 Task: Find connections with filter location Léo with filter topic #family with filter profile language Spanish with filter current company VDart with filter school Guru Nanak Dev Engineering College, BIDAR with filter industry Gambling Facilities and Casinos with filter service category Coaching & Mentoring with filter keywords title Team Leader
Action: Mouse moved to (476, 182)
Screenshot: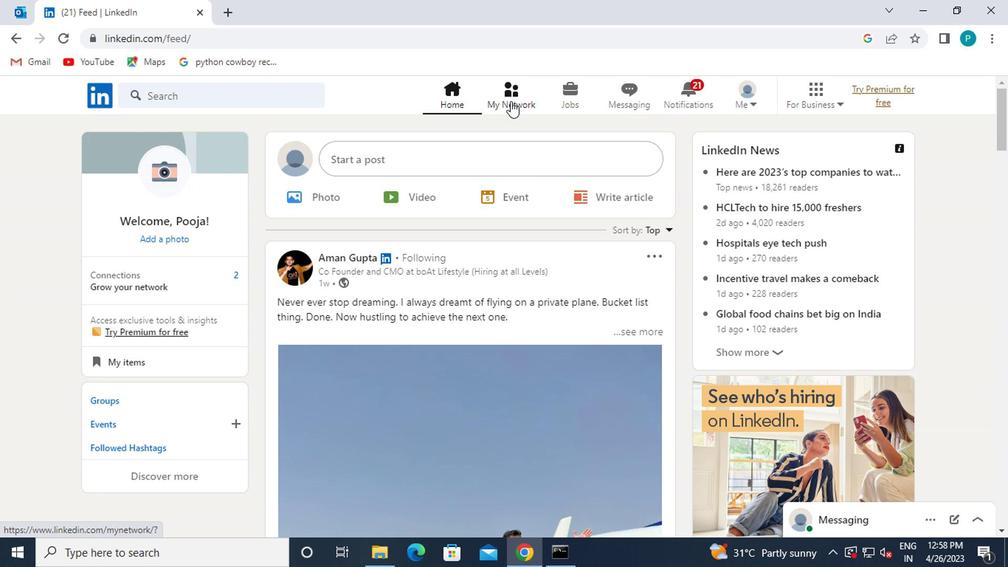 
Action: Mouse pressed left at (476, 182)
Screenshot: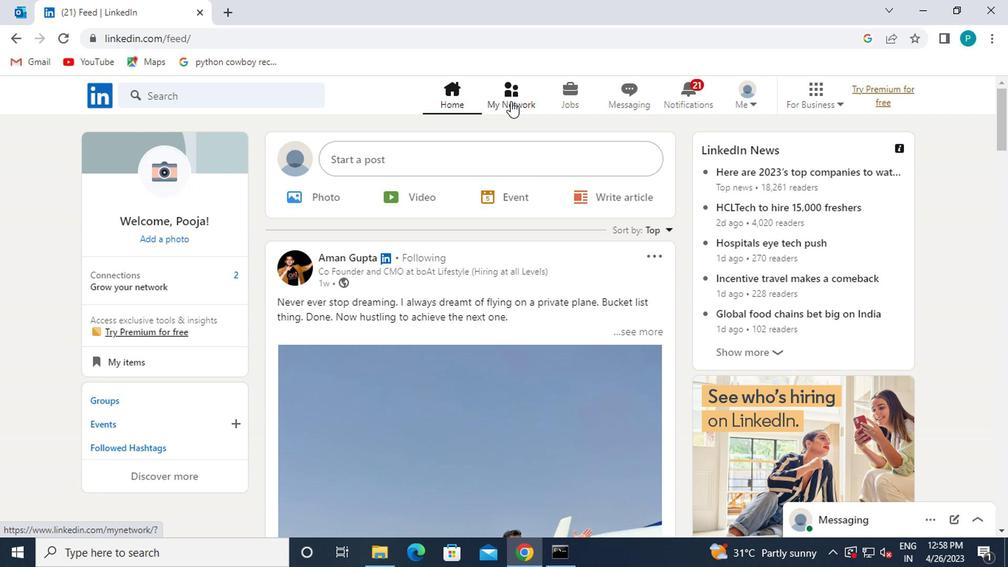 
Action: Mouse moved to (282, 239)
Screenshot: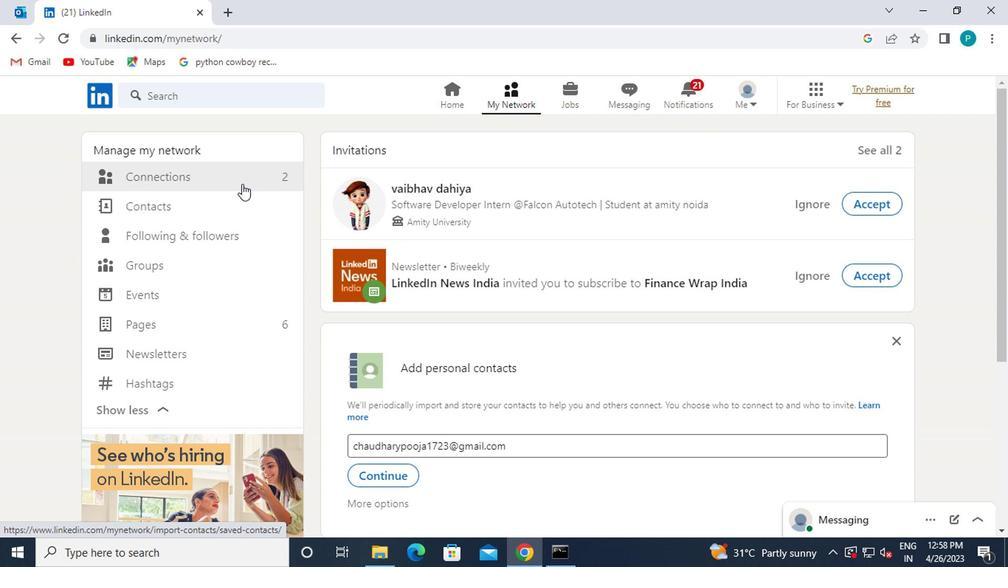 
Action: Mouse pressed left at (282, 239)
Screenshot: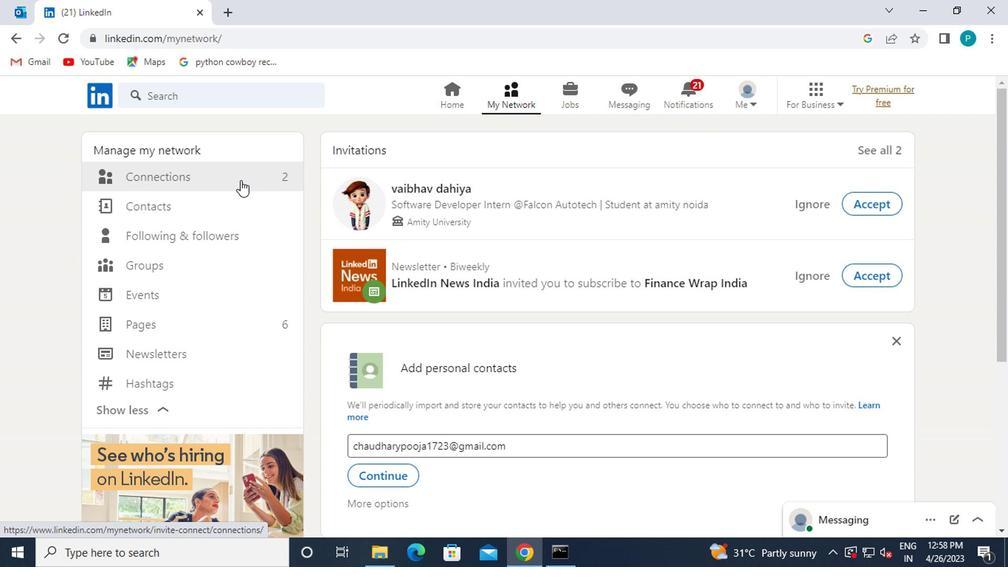
Action: Mouse moved to (539, 233)
Screenshot: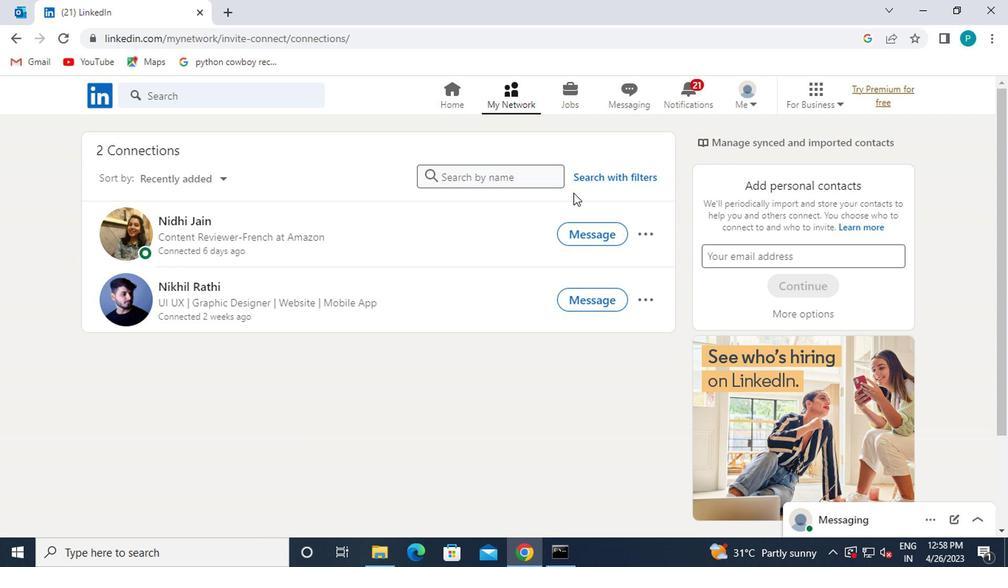 
Action: Mouse pressed left at (539, 233)
Screenshot: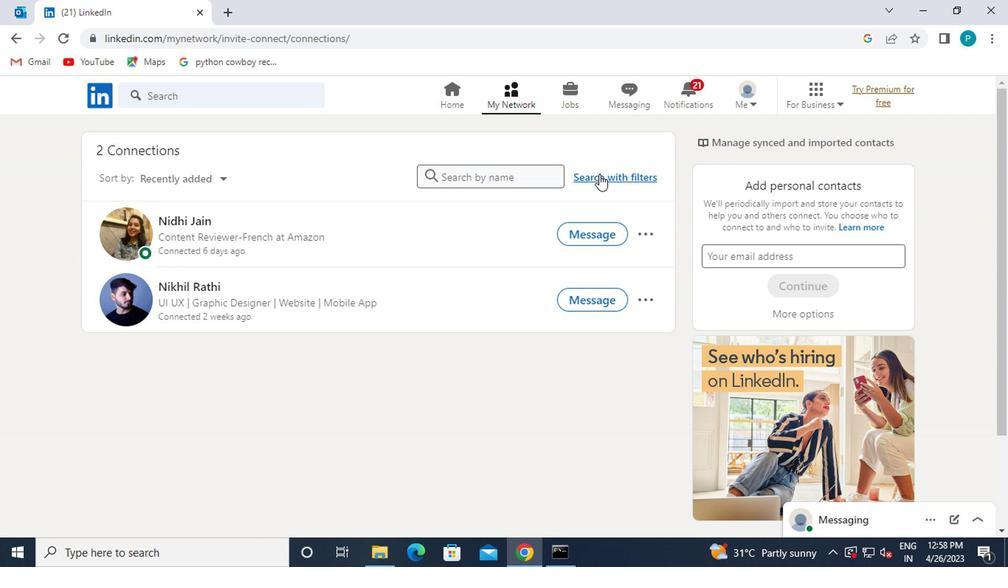 
Action: Mouse moved to (445, 205)
Screenshot: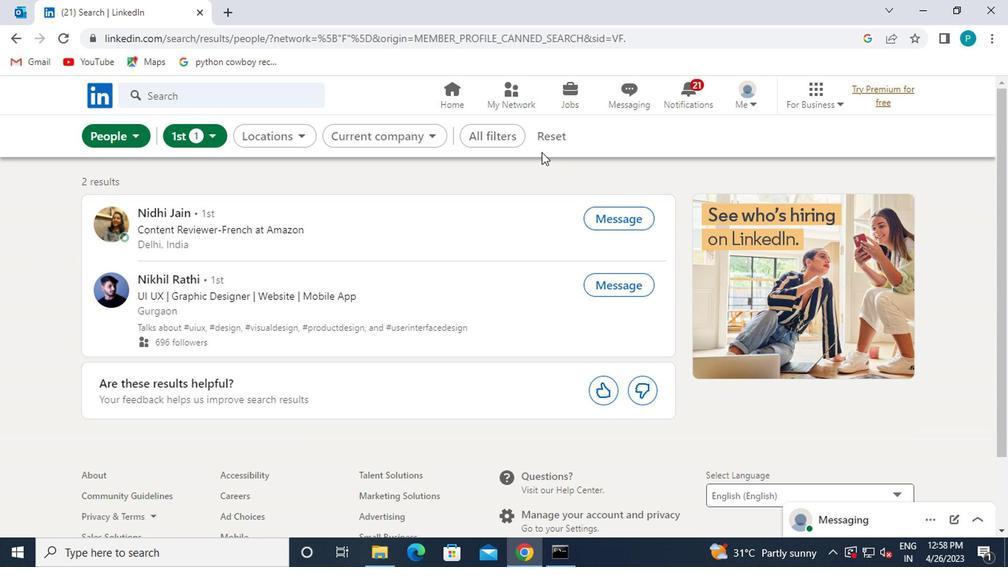 
Action: Mouse pressed left at (445, 205)
Screenshot: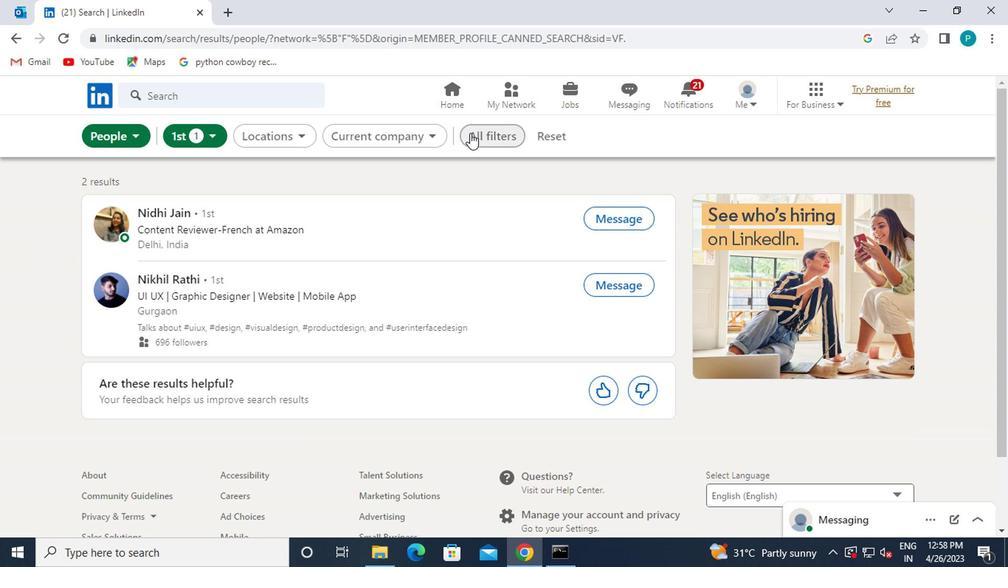 
Action: Mouse moved to (672, 327)
Screenshot: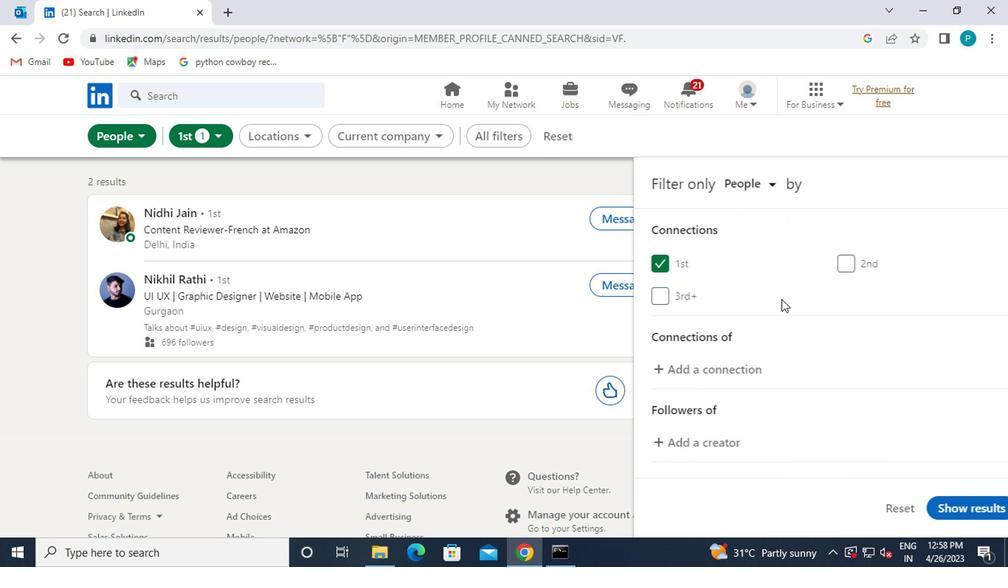 
Action: Mouse scrolled (672, 327) with delta (0, 0)
Screenshot: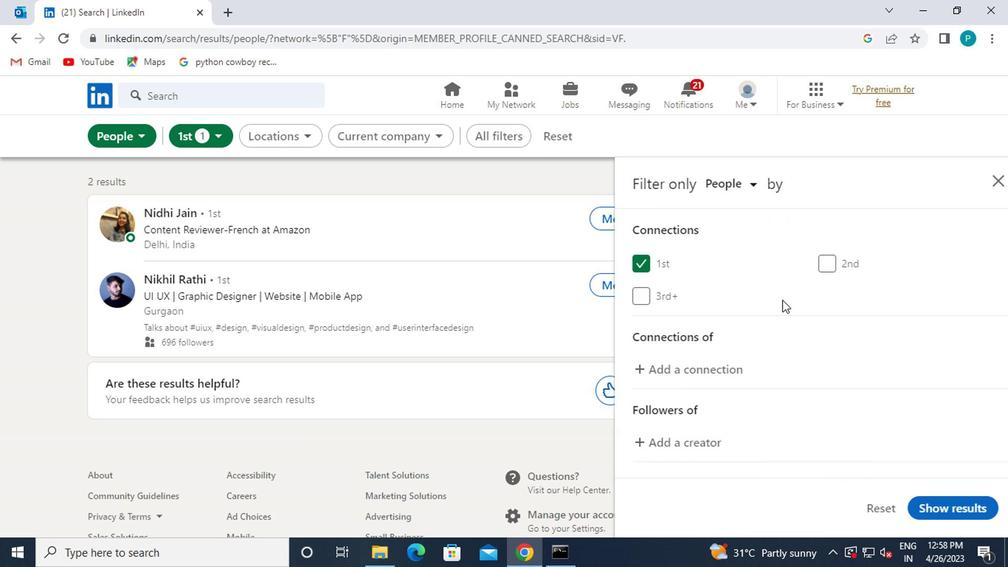 
Action: Mouse moved to (672, 327)
Screenshot: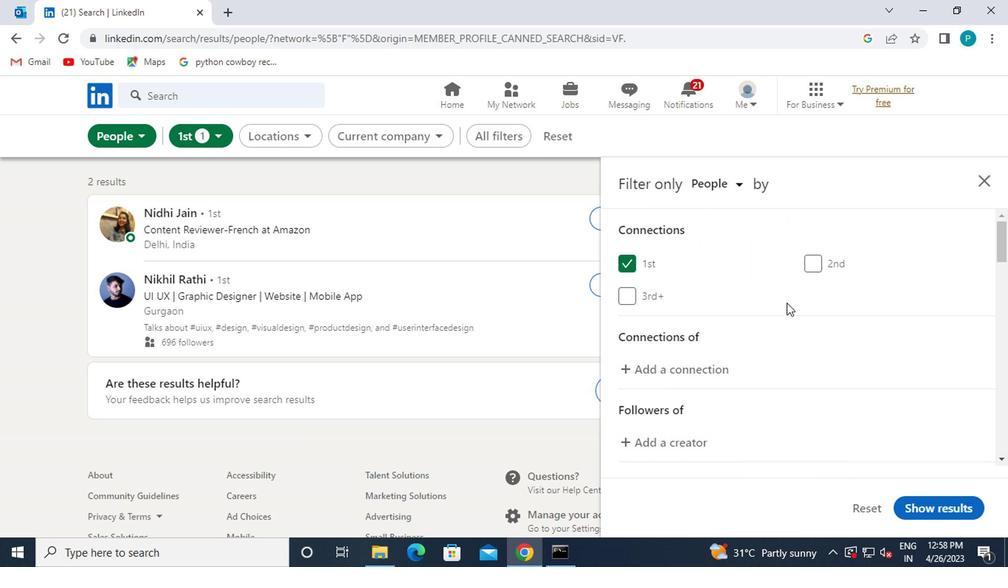 
Action: Mouse scrolled (672, 327) with delta (0, 0)
Screenshot: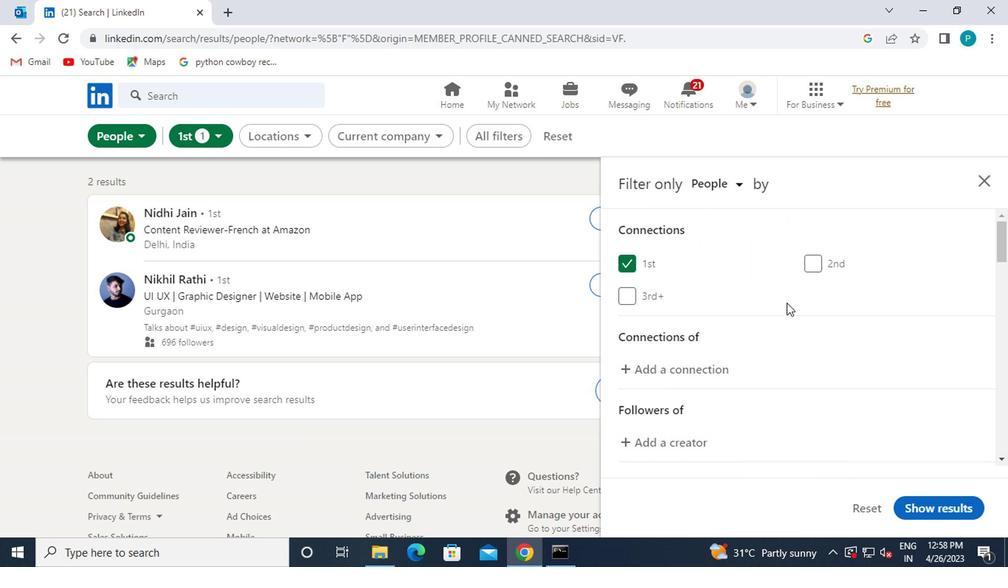 
Action: Mouse moved to (679, 367)
Screenshot: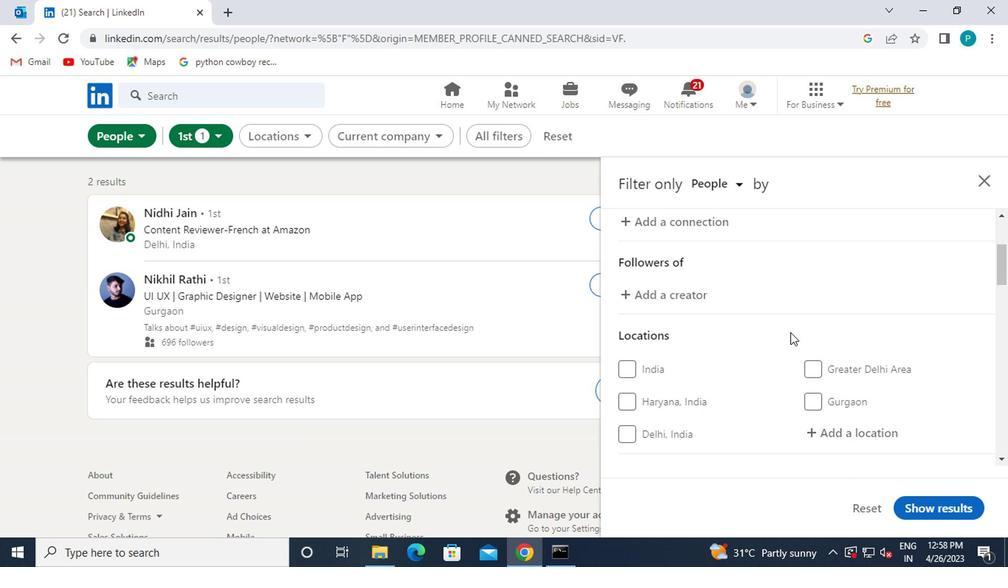 
Action: Mouse scrolled (679, 366) with delta (0, 0)
Screenshot: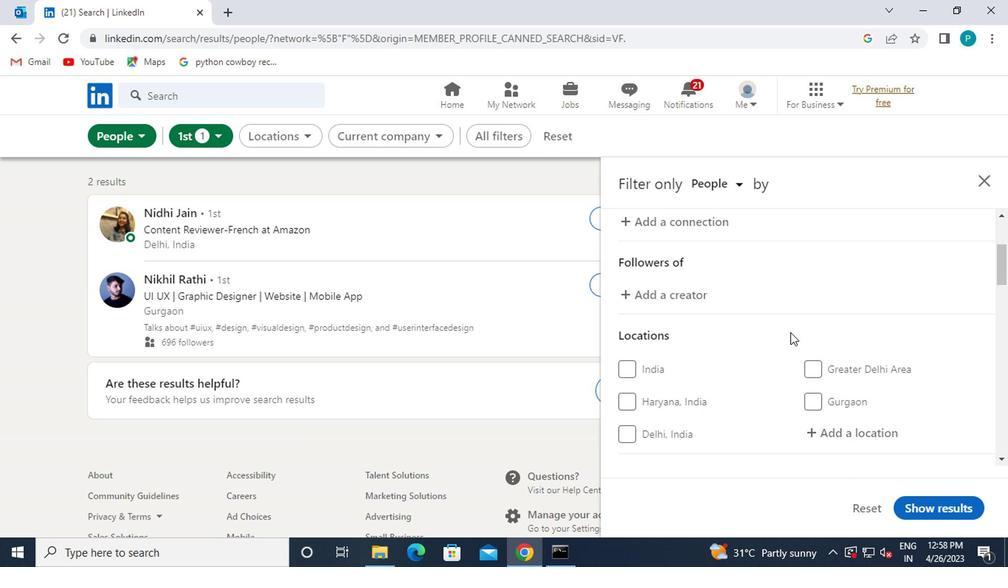 
Action: Mouse moved to (683, 367)
Screenshot: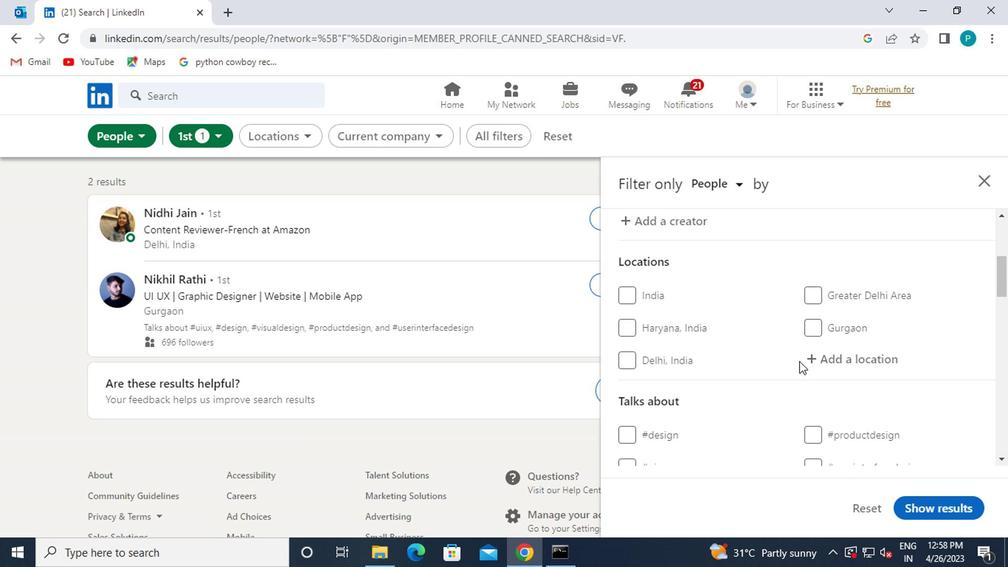 
Action: Mouse pressed left at (683, 367)
Screenshot: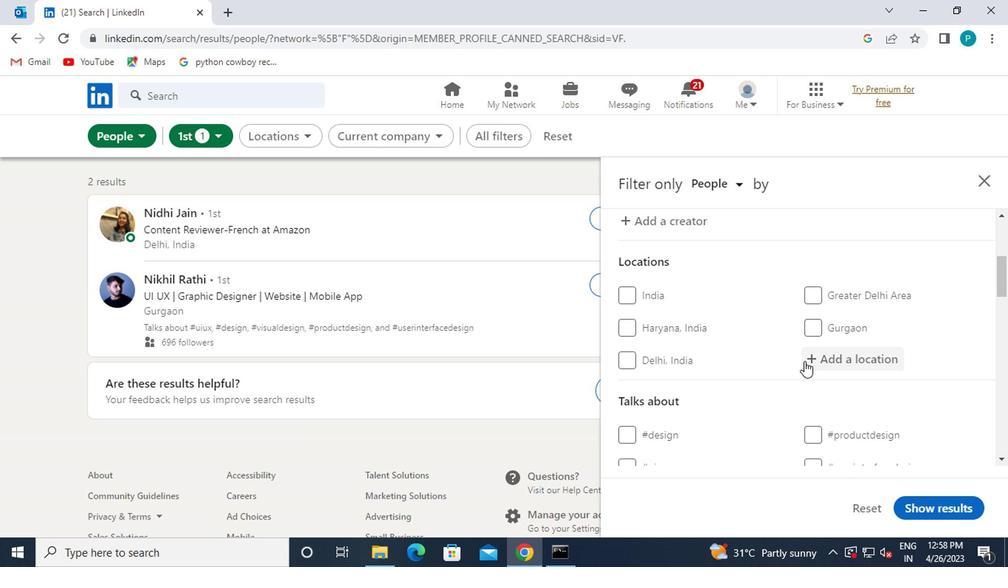 
Action: Mouse moved to (676, 360)
Screenshot: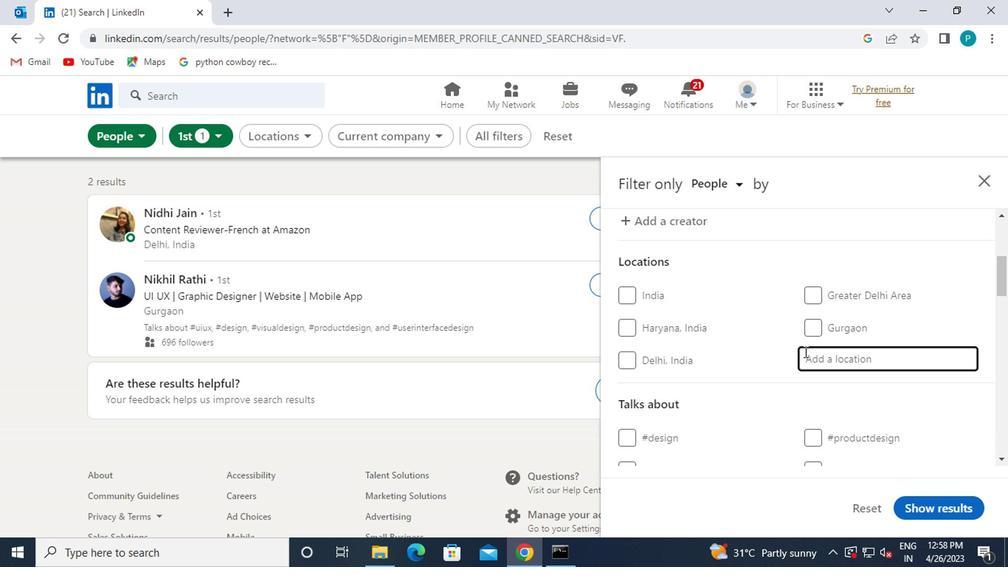 
Action: Key pressed leo
Screenshot: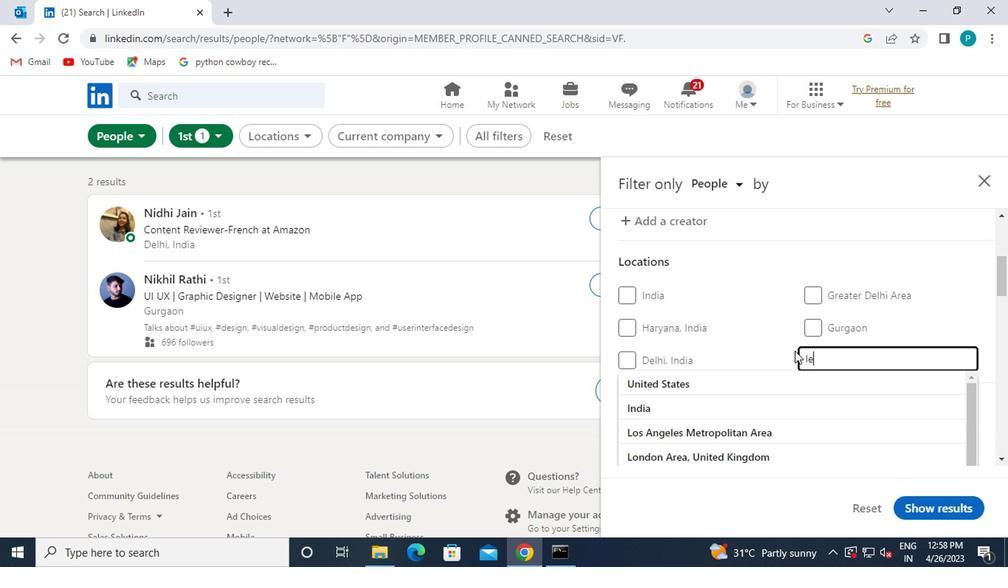 
Action: Mouse moved to (714, 359)
Screenshot: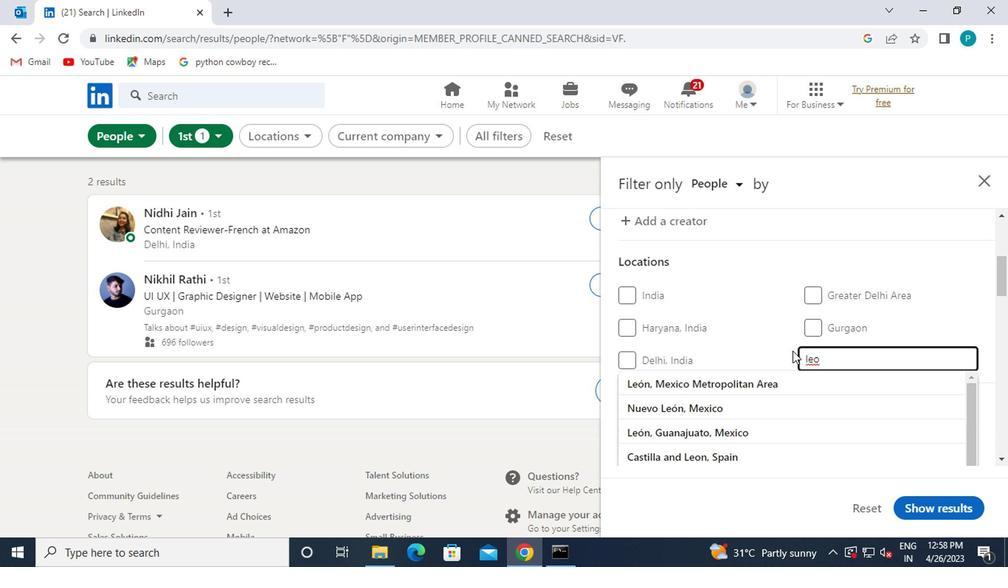 
Action: Key pressed <Key.enter>
Screenshot: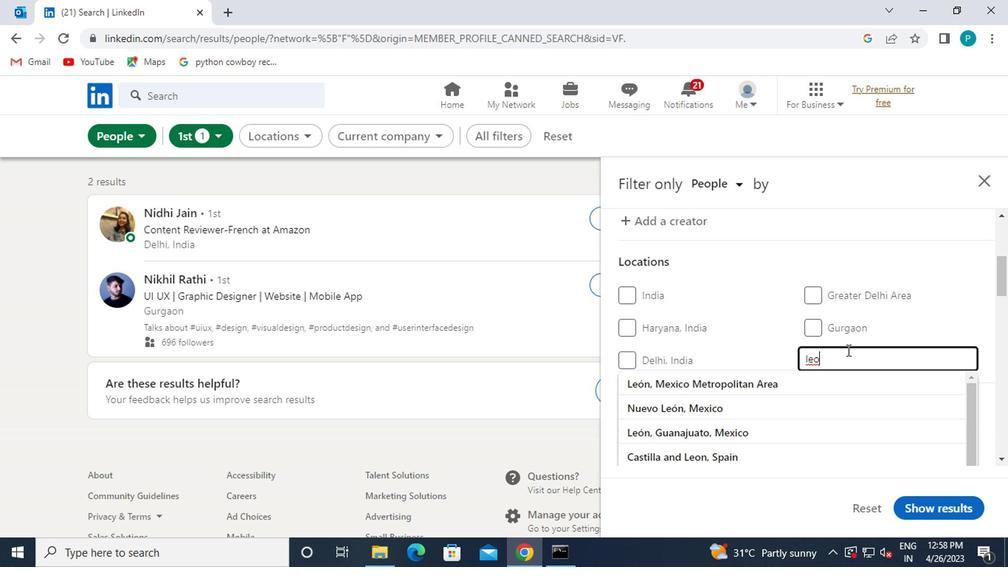 
Action: Mouse moved to (712, 364)
Screenshot: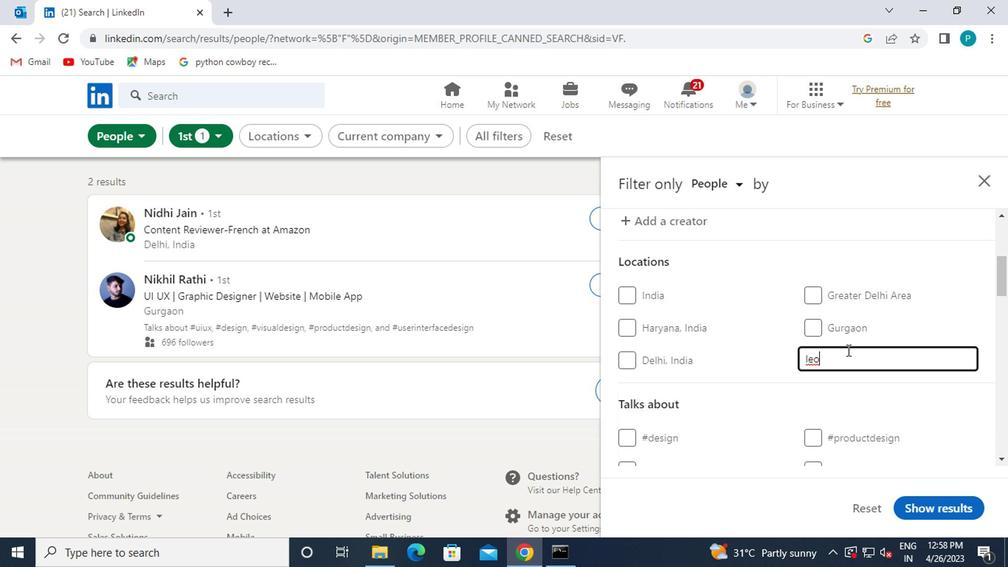 
Action: Mouse scrolled (712, 363) with delta (0, 0)
Screenshot: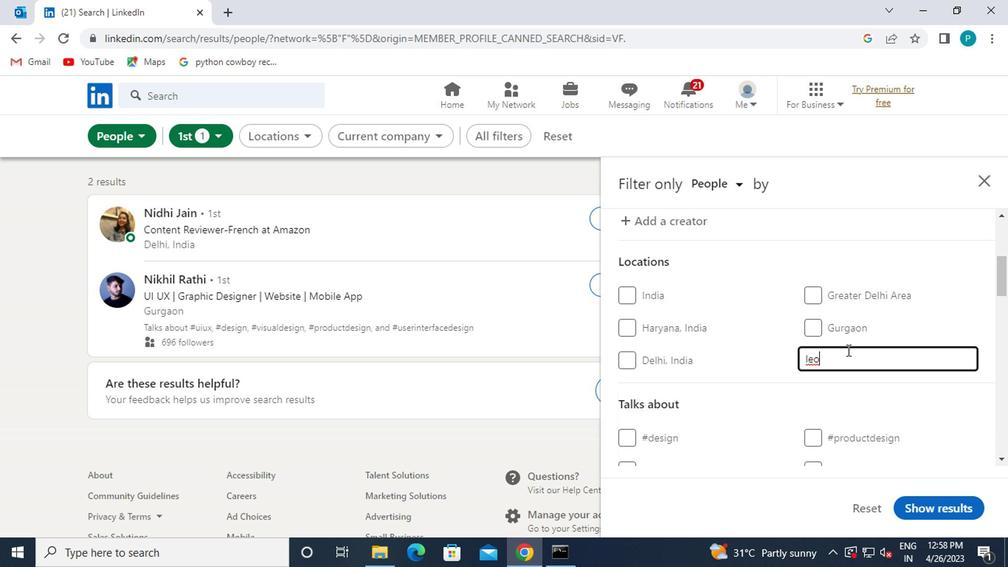 
Action: Mouse moved to (705, 374)
Screenshot: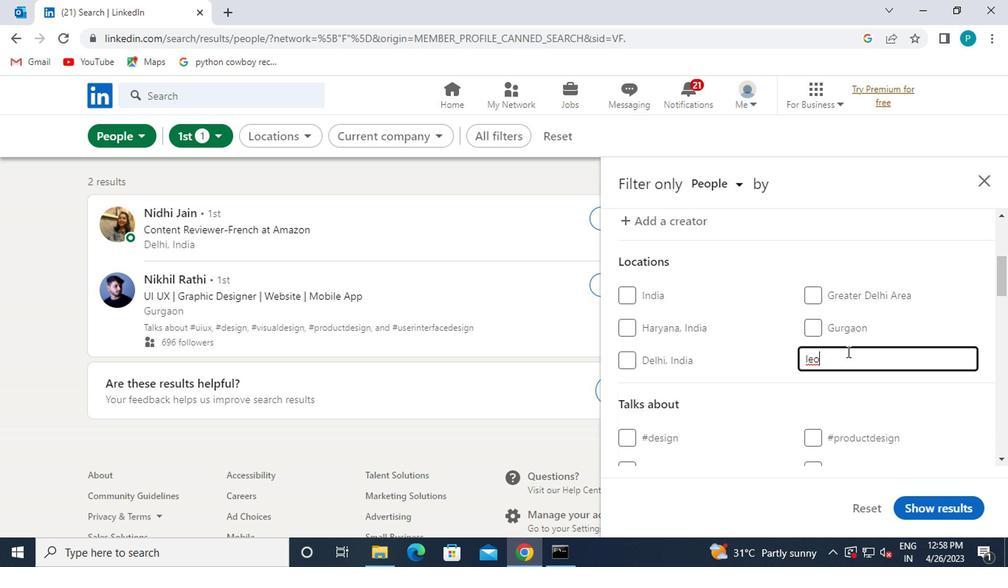 
Action: Mouse scrolled (705, 374) with delta (0, 0)
Screenshot: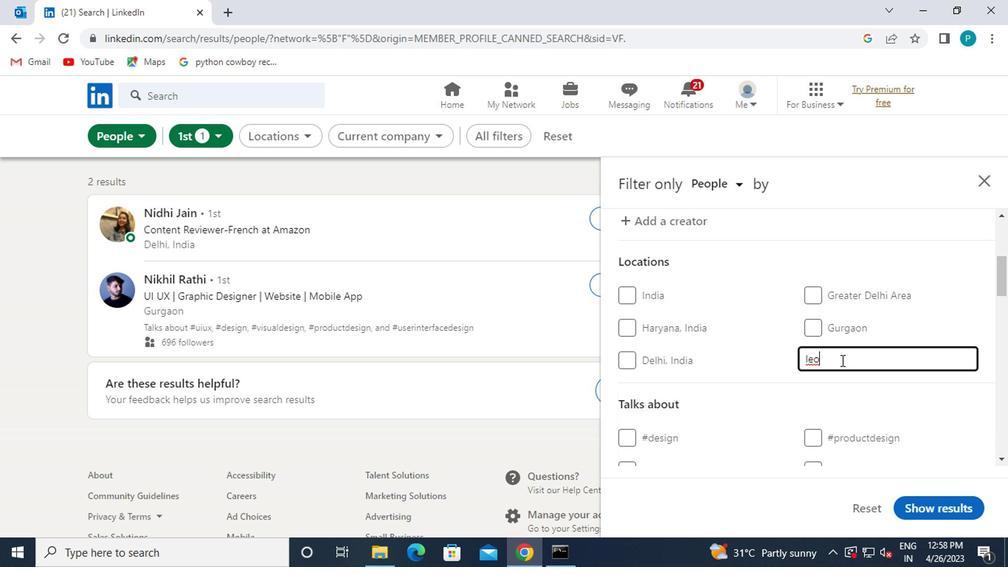 
Action: Mouse moved to (695, 365)
Screenshot: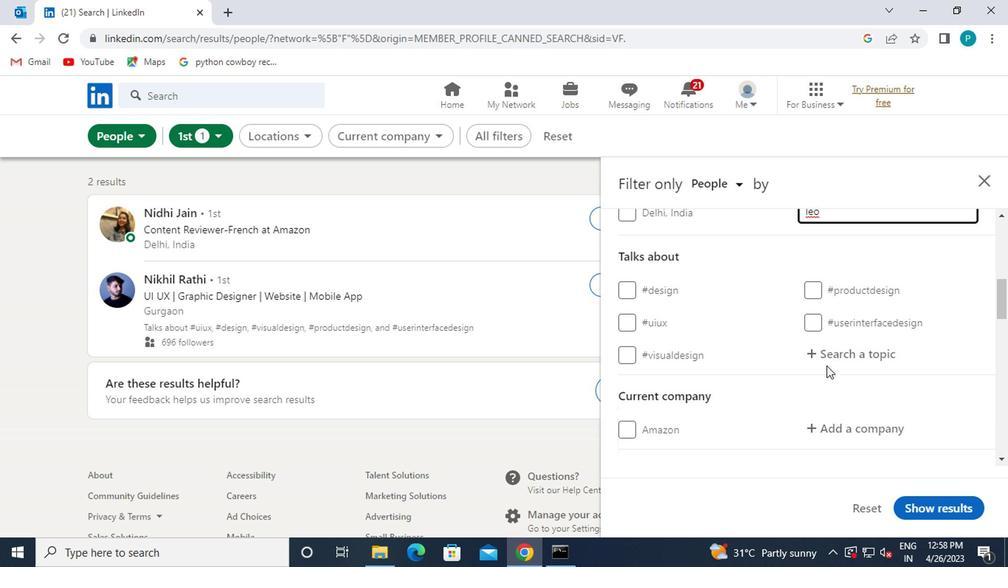 
Action: Mouse pressed left at (695, 365)
Screenshot: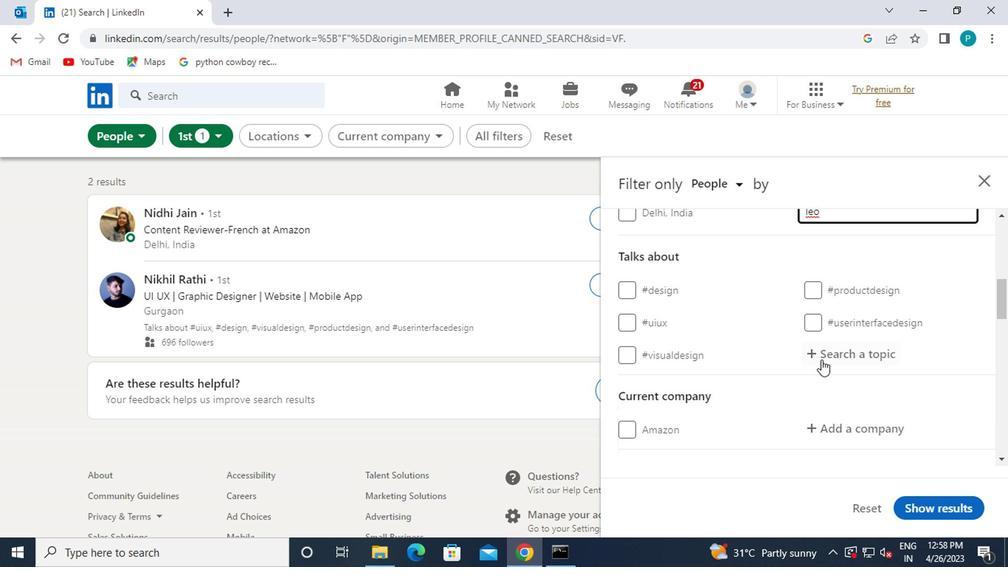 
Action: Mouse moved to (694, 365)
Screenshot: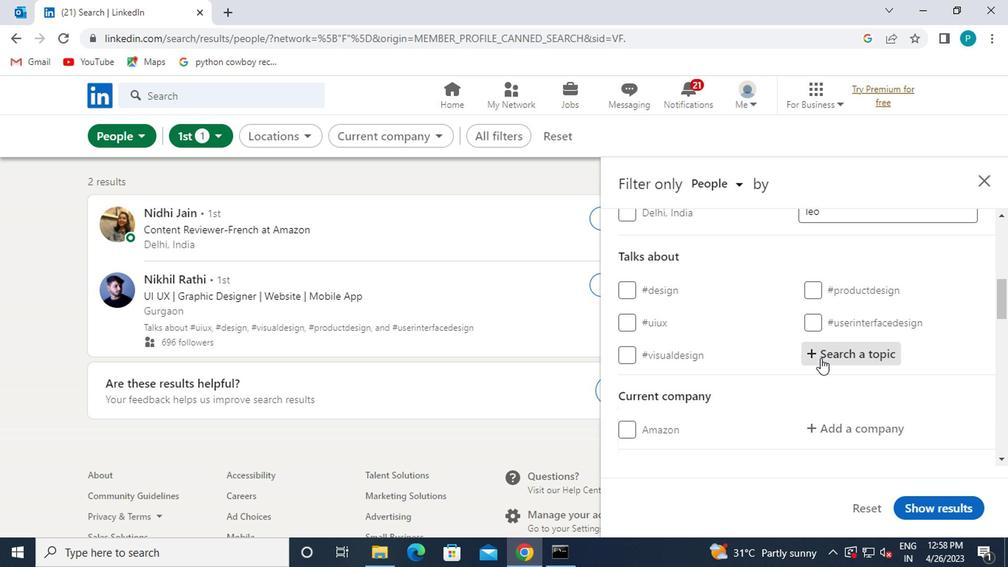 
Action: Key pressed <Key.shift><Key.shift>#FAMILY
Screenshot: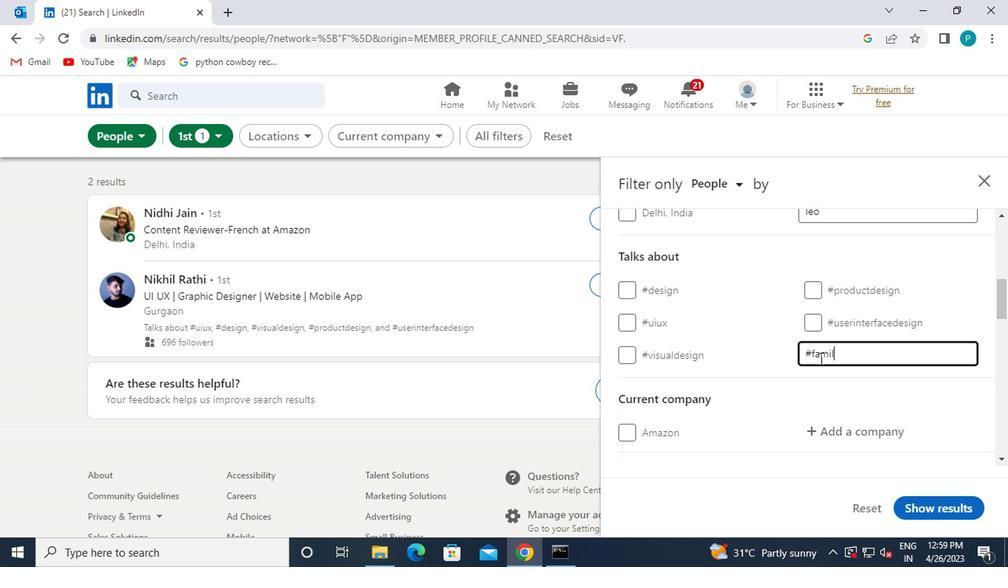 
Action: Mouse moved to (695, 365)
Screenshot: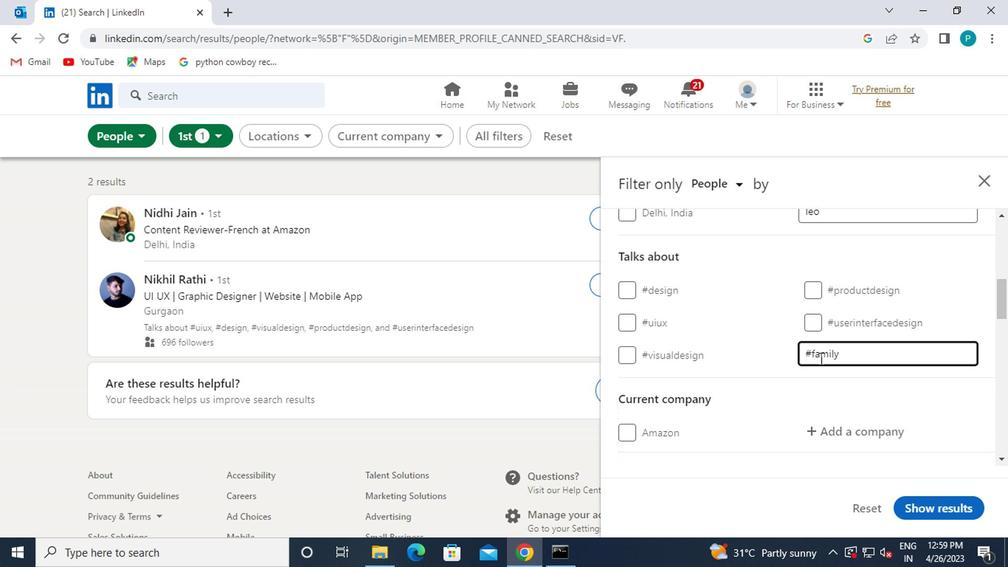 
Action: Mouse scrolled (695, 365) with delta (0, 0)
Screenshot: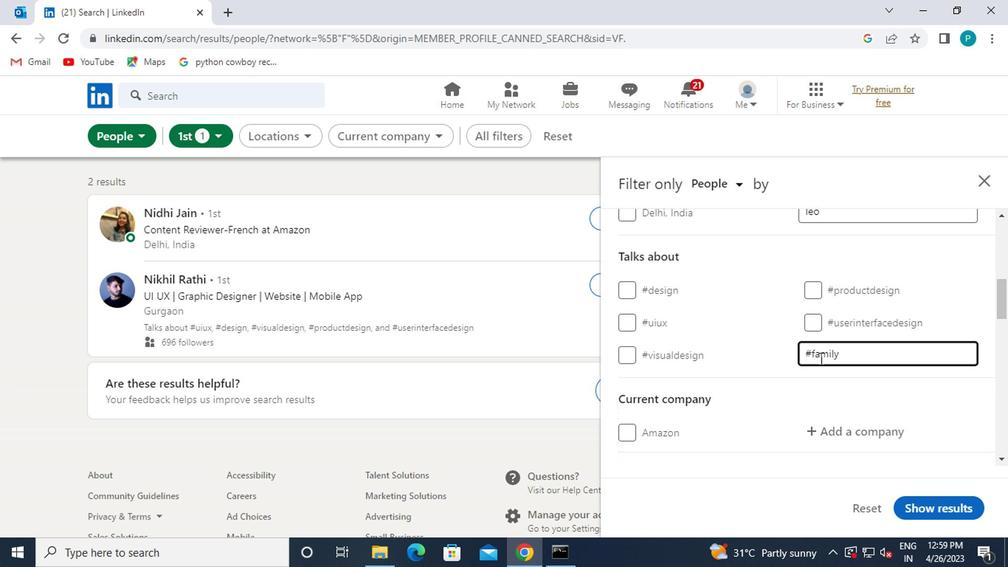 
Action: Mouse moved to (695, 366)
Screenshot: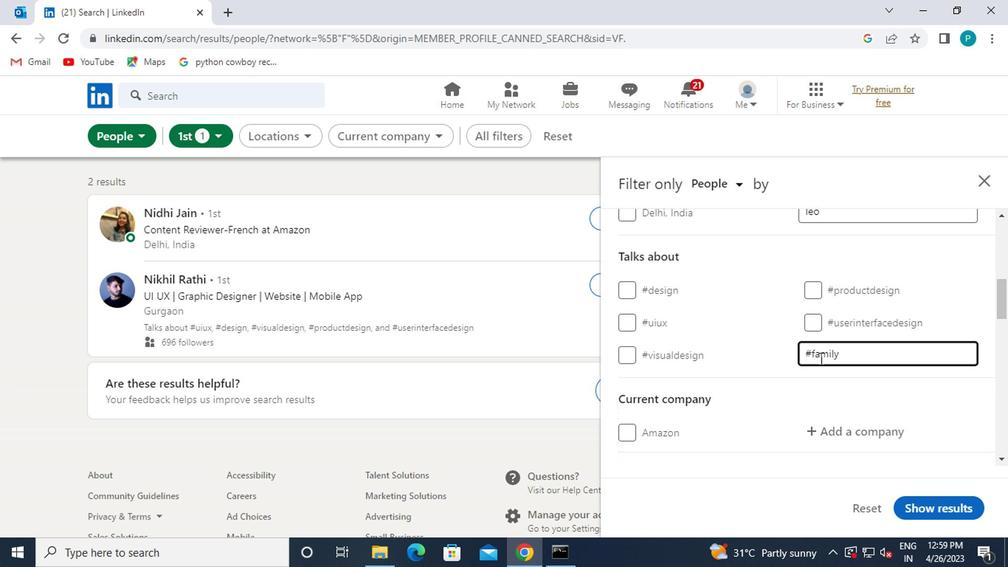 
Action: Mouse scrolled (695, 365) with delta (0, 0)
Screenshot: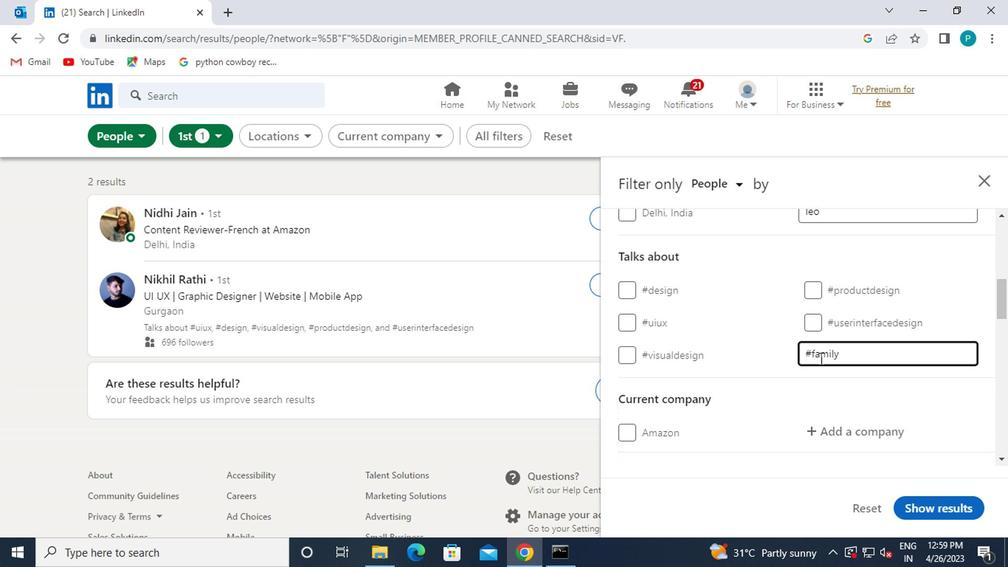
Action: Mouse moved to (691, 308)
Screenshot: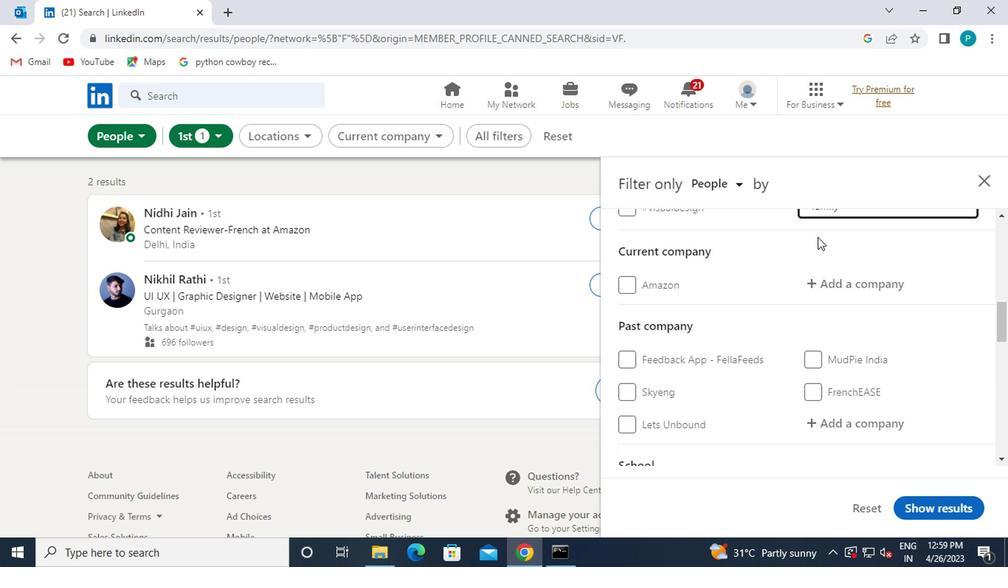 
Action: Mouse pressed left at (691, 308)
Screenshot: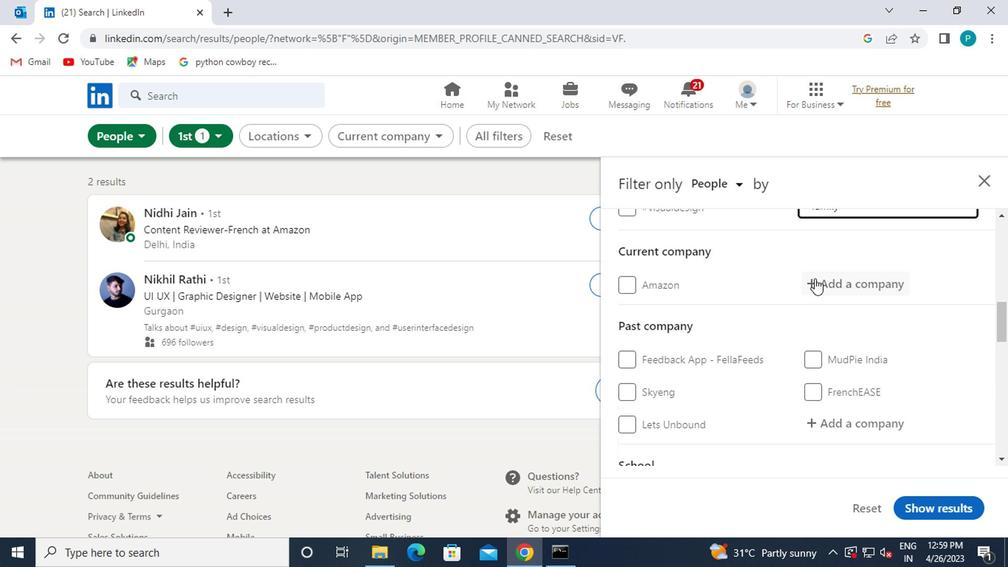 
Action: Mouse moved to (689, 313)
Screenshot: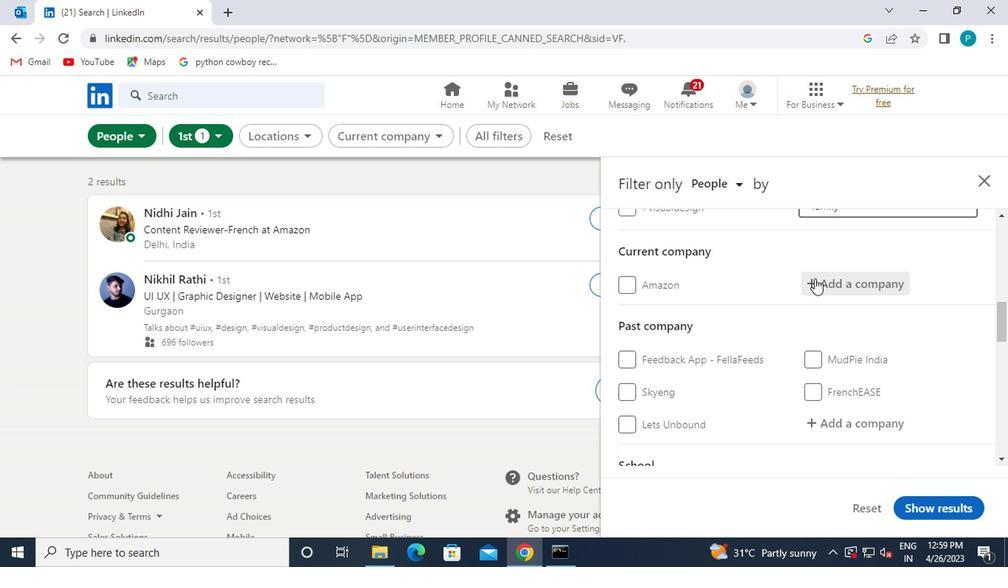 
Action: Key pressed <Key.caps_lock>V<Key.caps_lock>
Screenshot: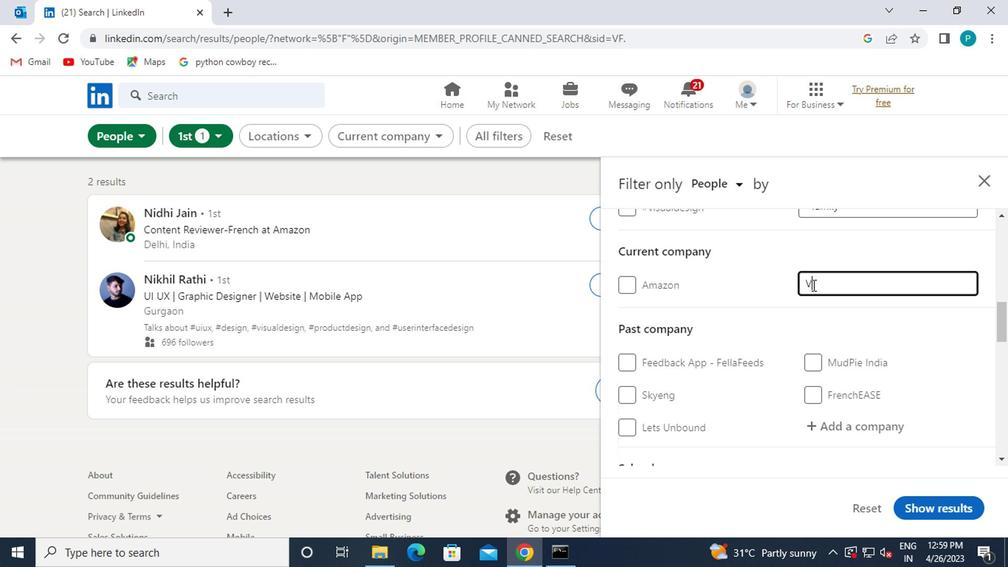 
Action: Mouse moved to (672, 310)
Screenshot: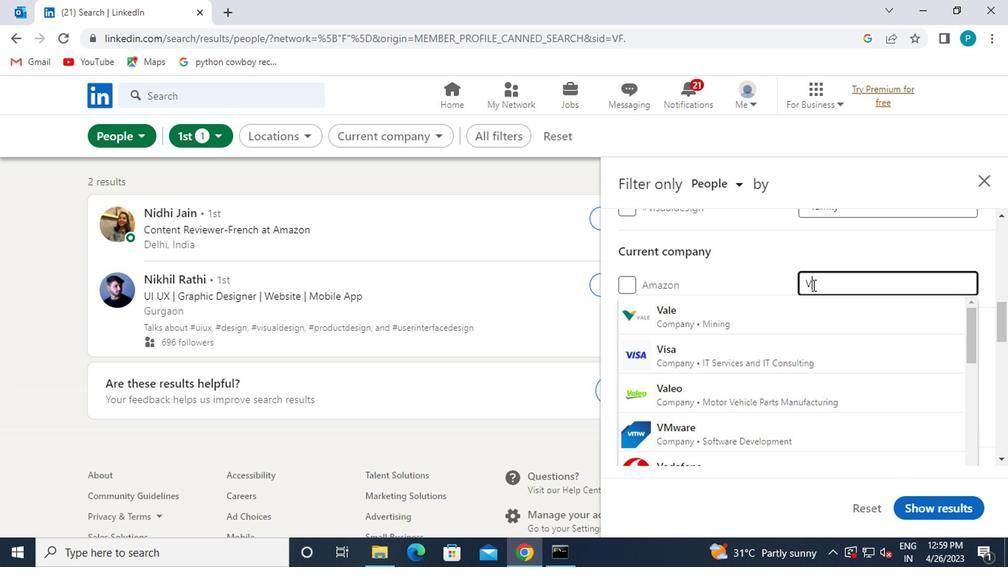 
Action: Key pressed <Key.caps_lock>D
Screenshot: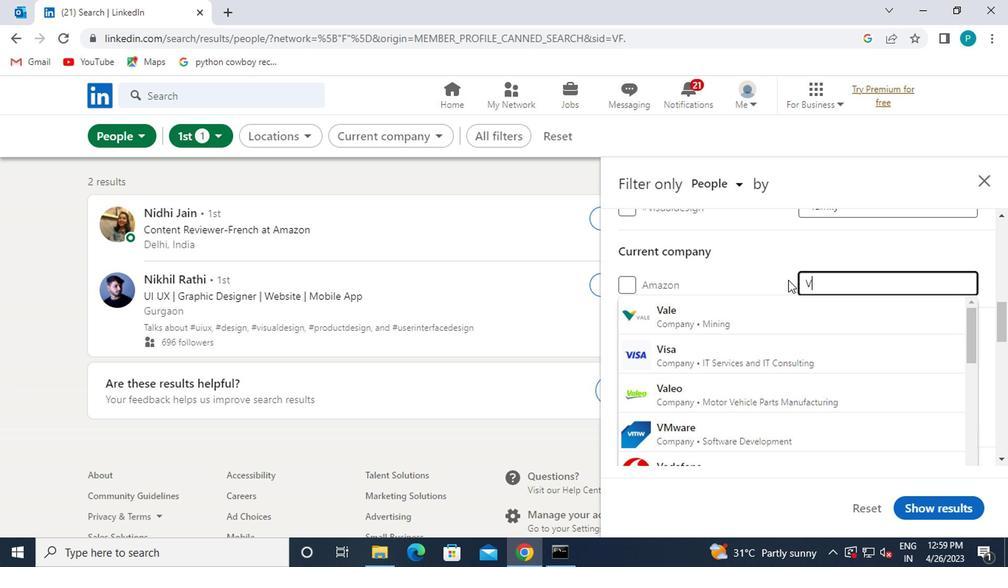 
Action: Mouse moved to (634, 301)
Screenshot: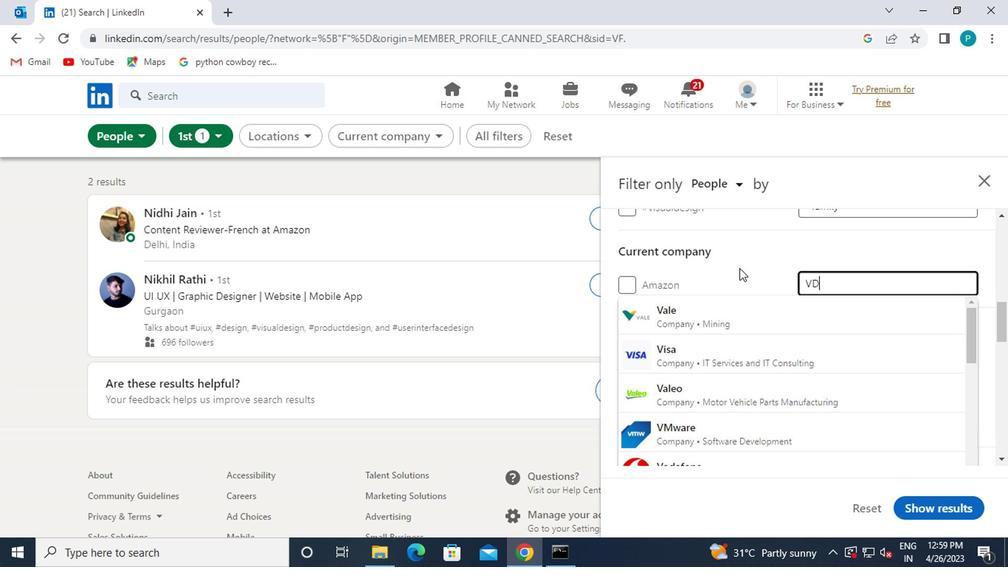 
Action: Key pressed <Key.caps_lock>
Screenshot: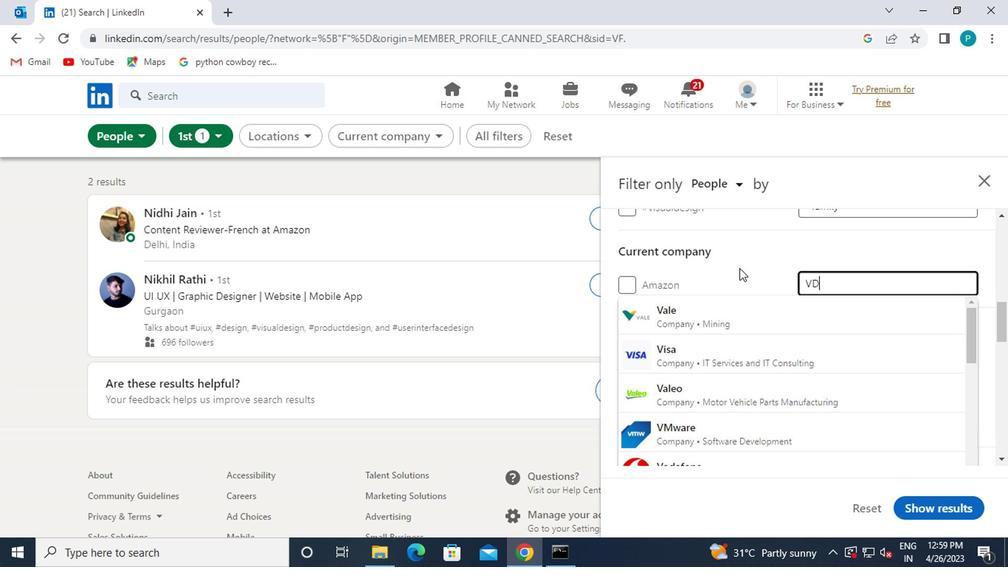 
Action: Mouse moved to (632, 301)
Screenshot: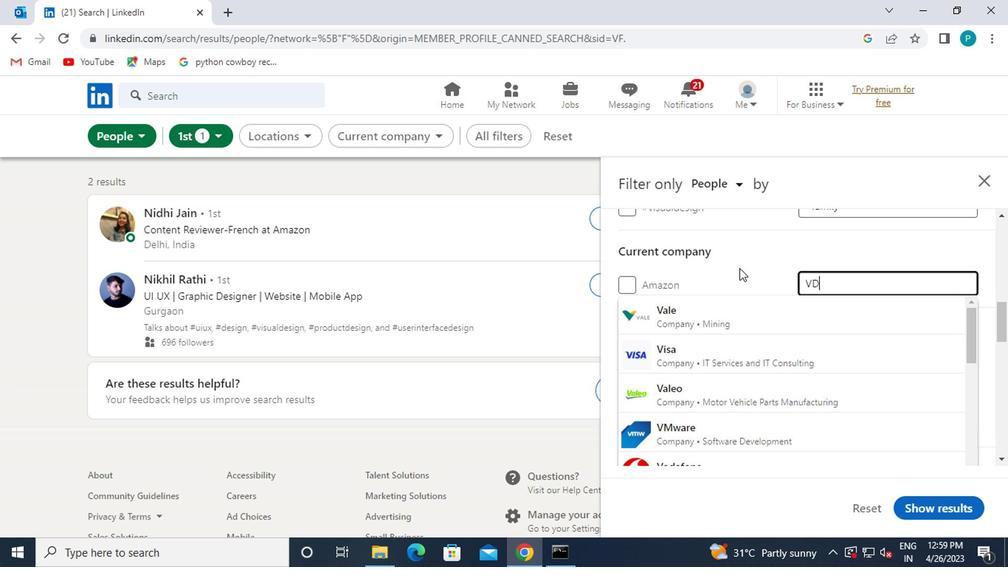 
Action: Key pressed ART
Screenshot: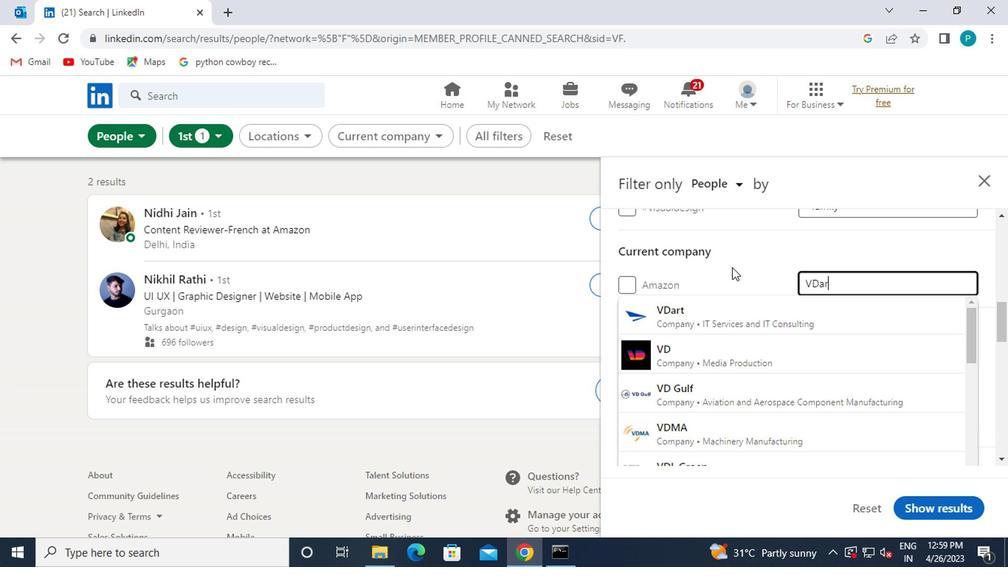 
Action: Mouse moved to (634, 322)
Screenshot: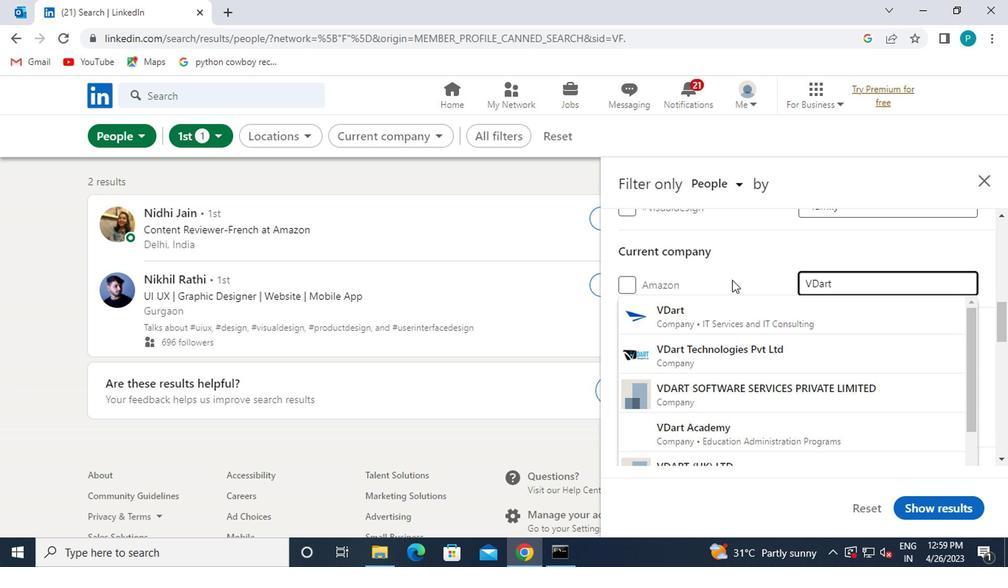 
Action: Mouse pressed left at (634, 322)
Screenshot: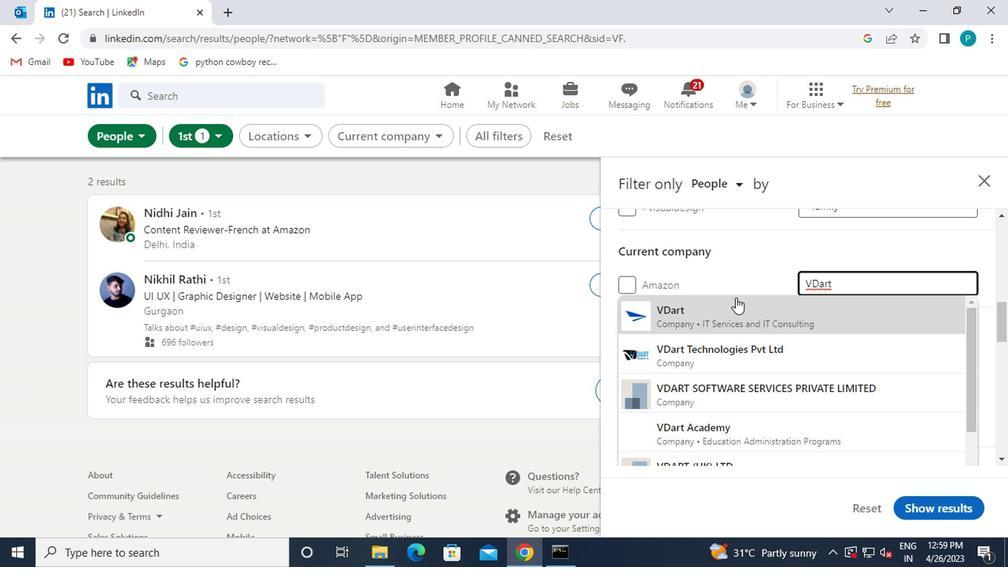 
Action: Mouse scrolled (634, 322) with delta (0, 0)
Screenshot: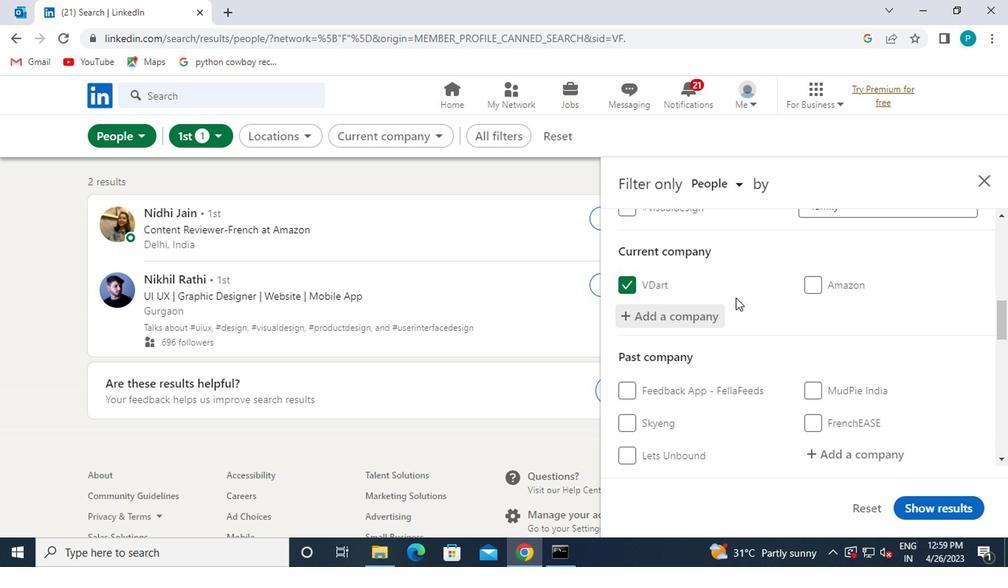 
Action: Mouse scrolled (634, 322) with delta (0, 0)
Screenshot: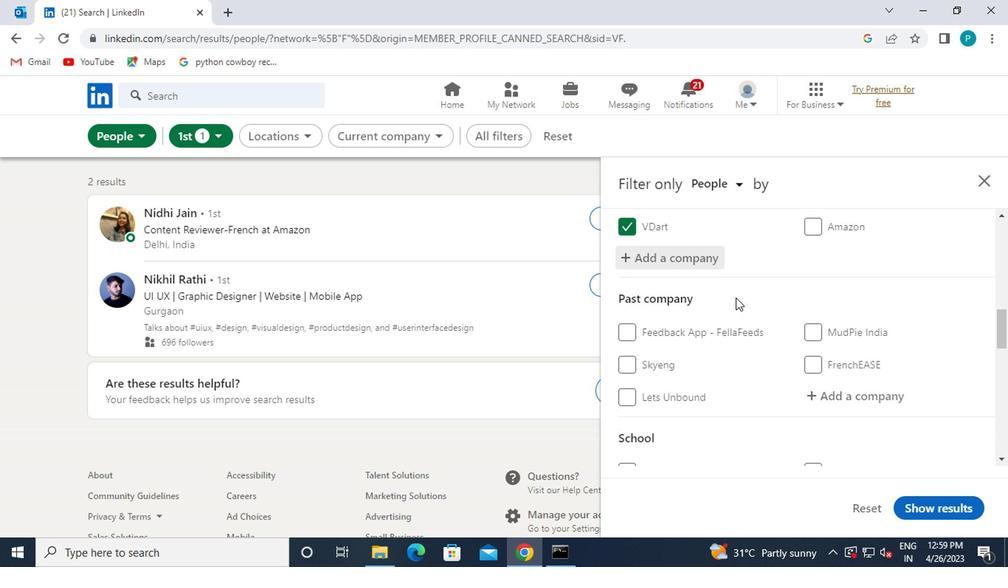
Action: Mouse moved to (647, 350)
Screenshot: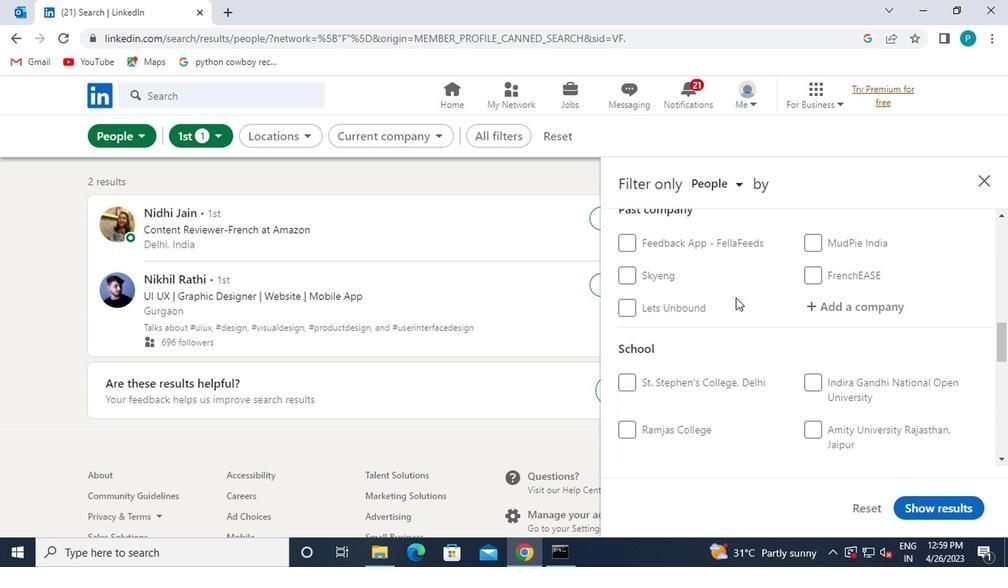 
Action: Mouse scrolled (647, 349) with delta (0, 0)
Screenshot: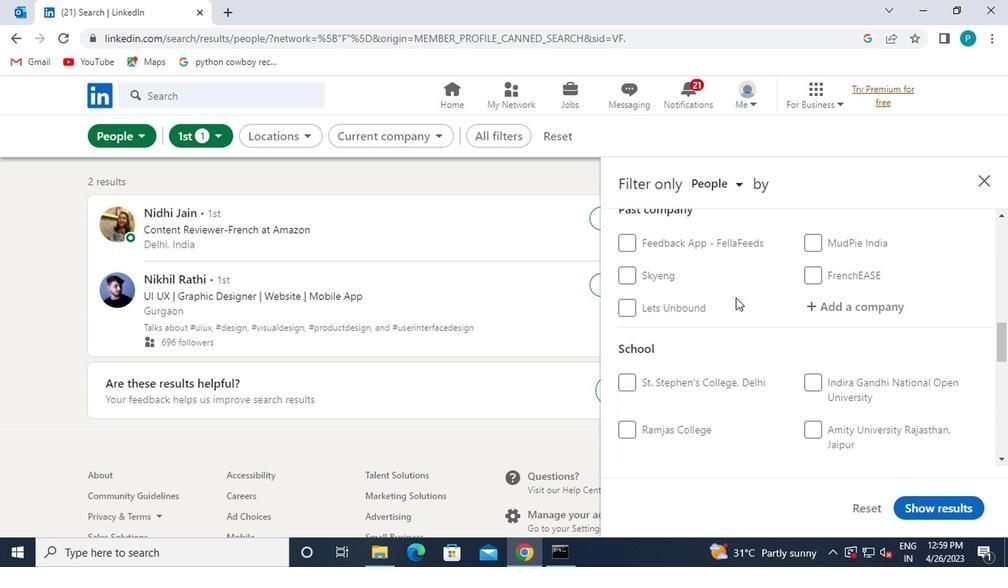 
Action: Mouse moved to (703, 389)
Screenshot: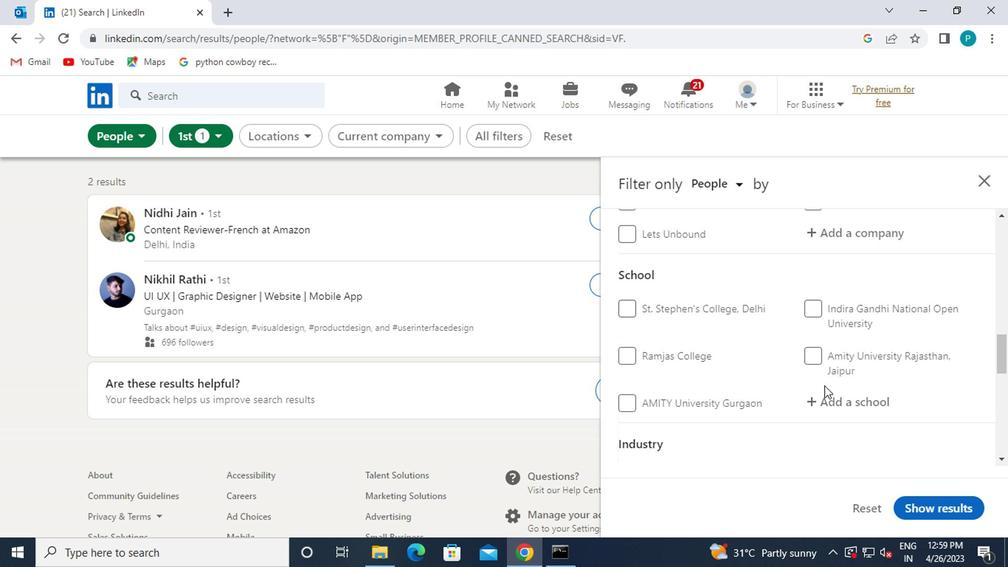 
Action: Mouse pressed left at (703, 389)
Screenshot: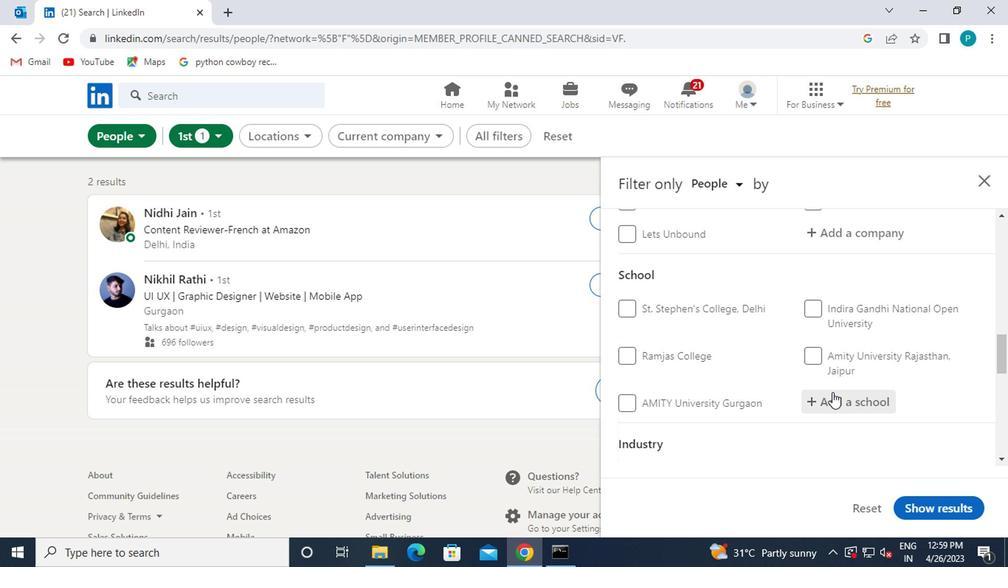 
Action: Mouse moved to (640, 377)
Screenshot: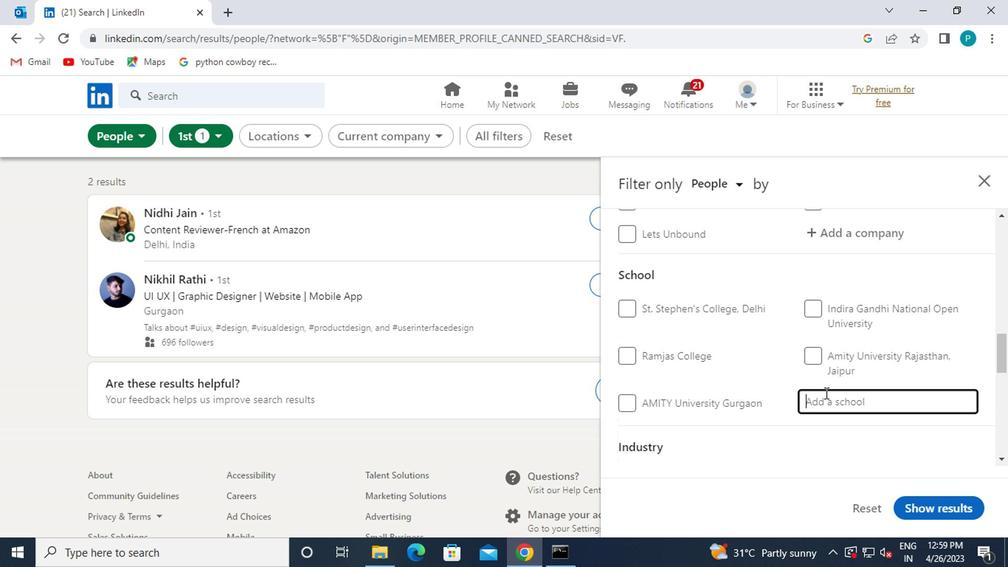 
Action: Key pressed GURU
Screenshot: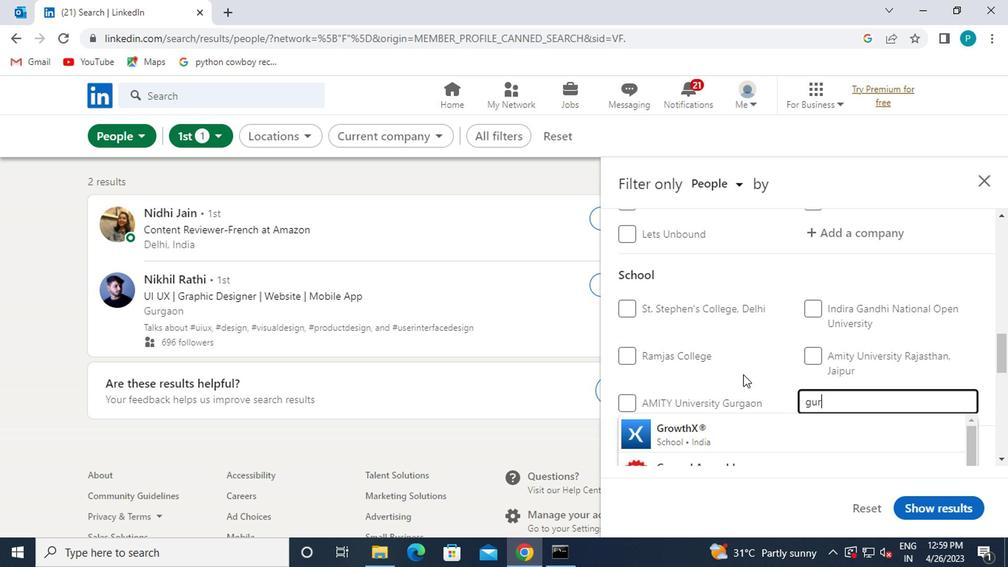 
Action: Mouse scrolled (640, 376) with delta (0, 0)
Screenshot: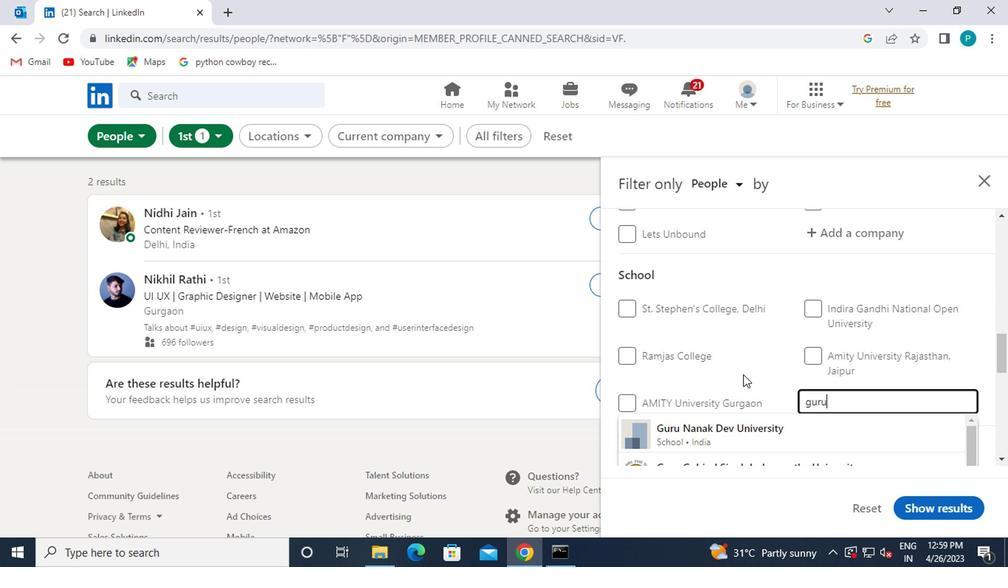 
Action: Mouse moved to (695, 368)
Screenshot: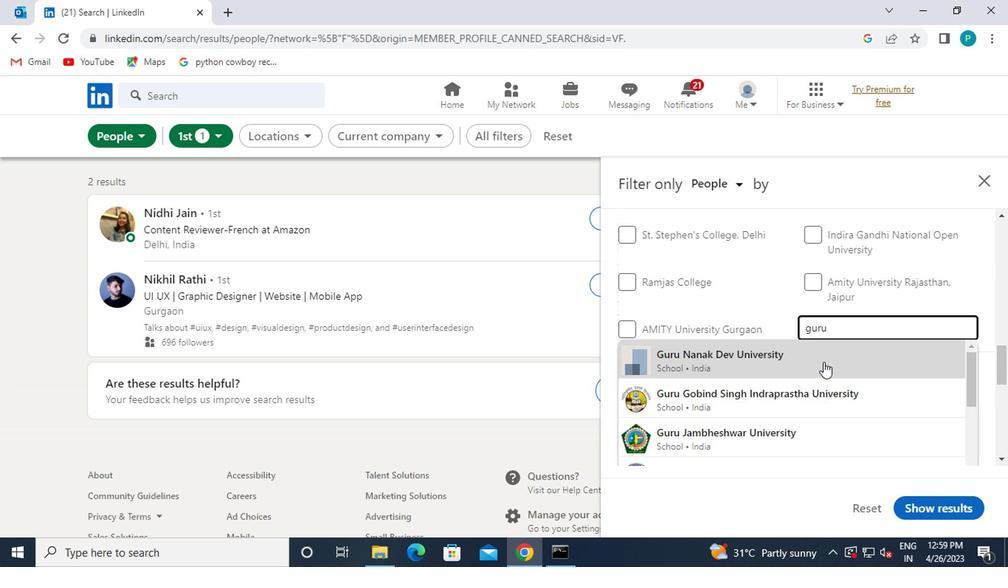 
Action: Key pressed <Key.space>NANAK<Key.space>D
Screenshot: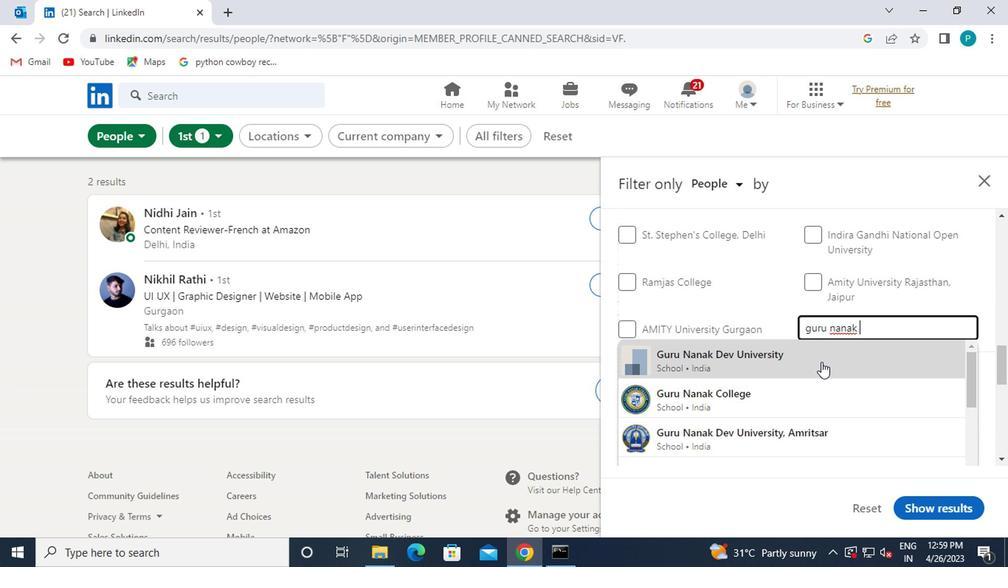 
Action: Mouse moved to (680, 367)
Screenshot: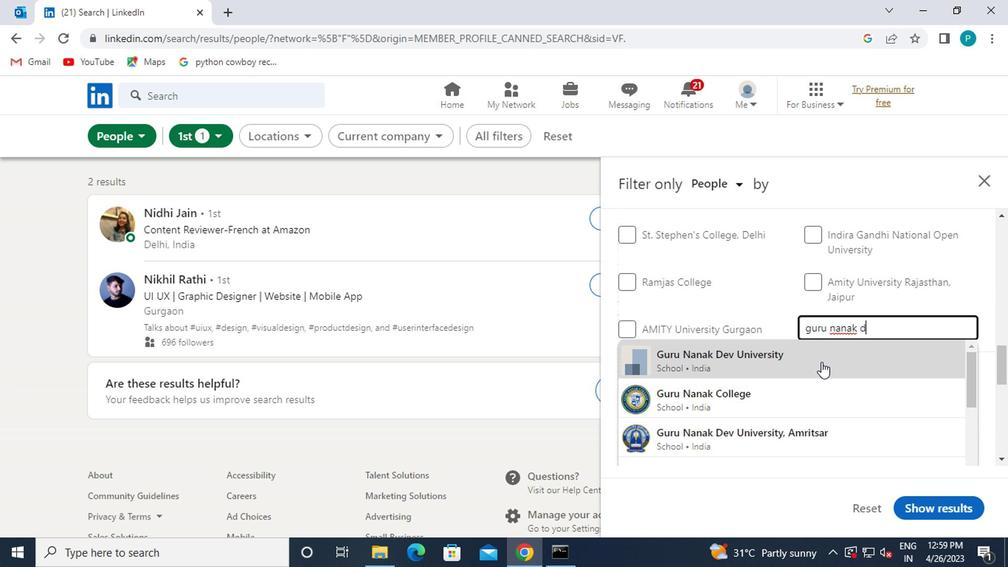 
Action: Key pressed E
Screenshot: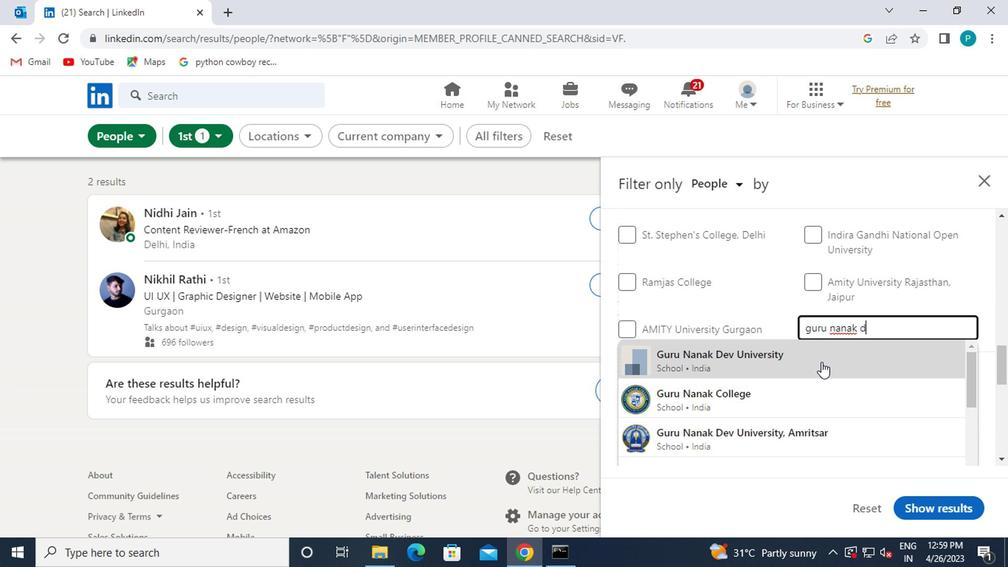 
Action: Mouse moved to (646, 367)
Screenshot: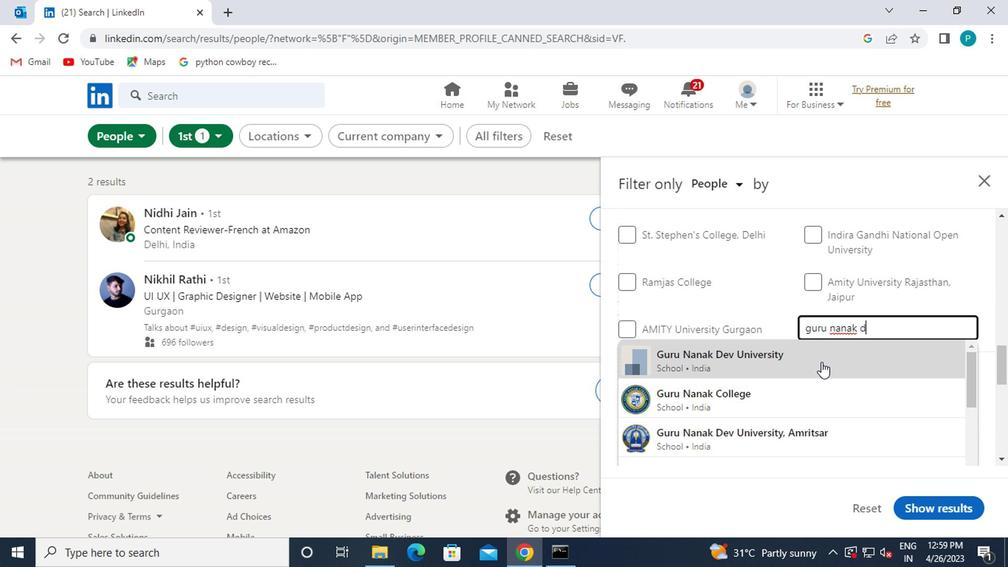 
Action: Key pressed V
Screenshot: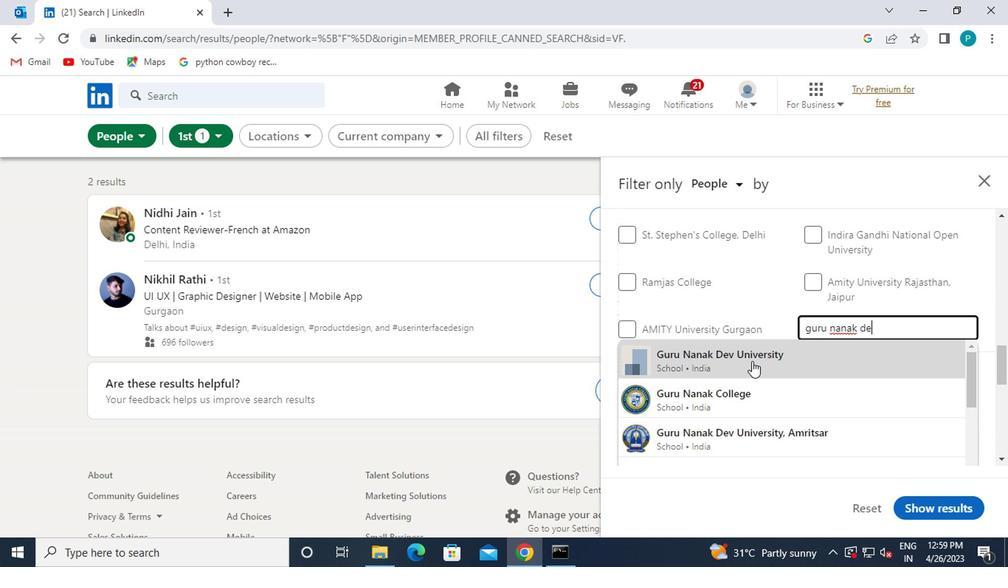 
Action: Mouse moved to (635, 414)
Screenshot: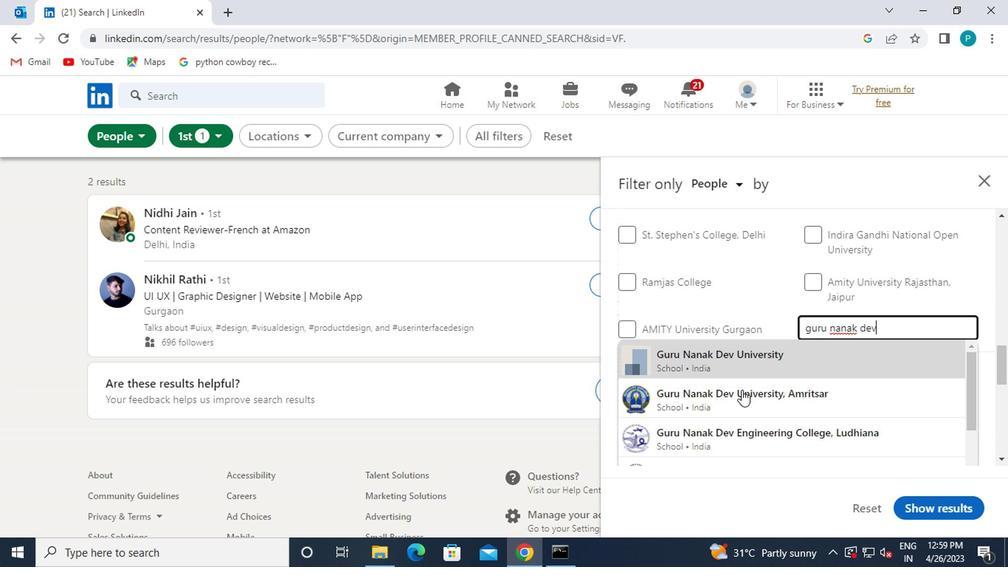 
Action: Mouse scrolled (635, 414) with delta (0, 0)
Screenshot: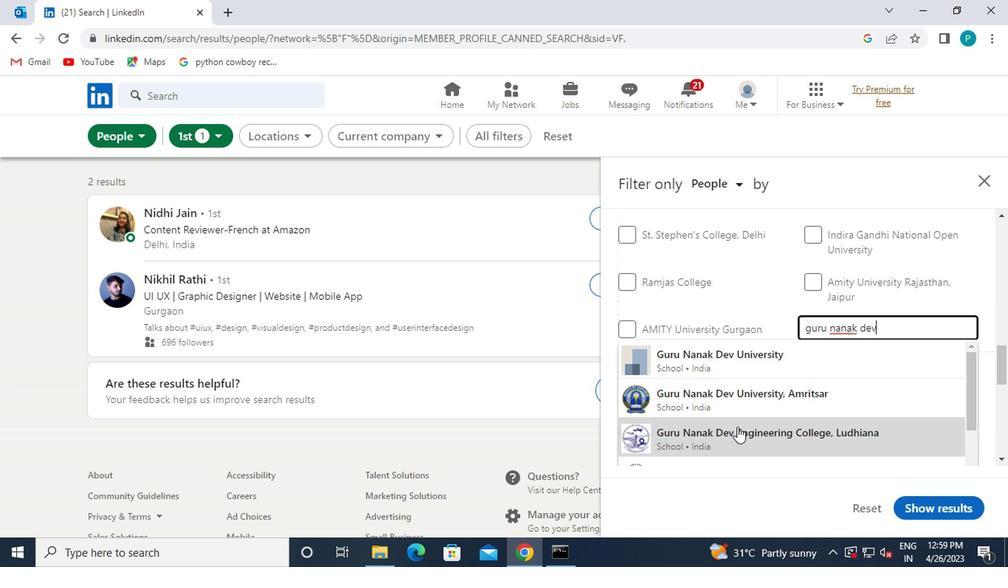 
Action: Mouse moved to (635, 396)
Screenshot: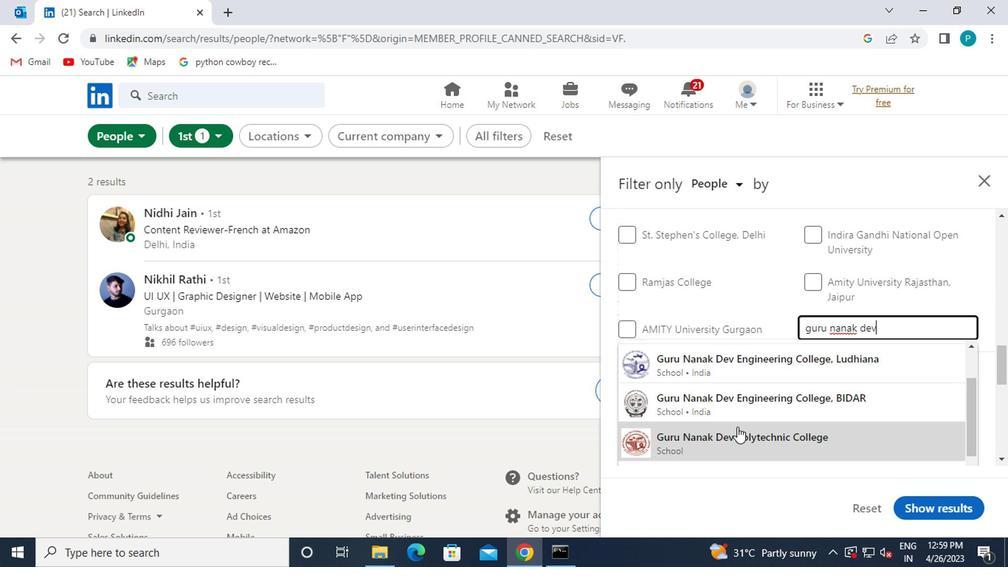 
Action: Mouse pressed left at (635, 396)
Screenshot: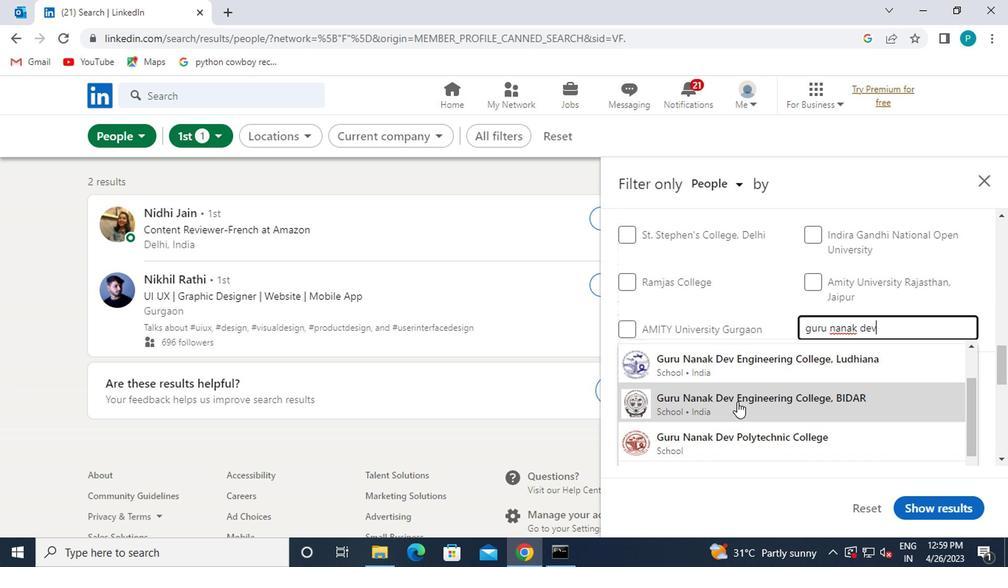 
Action: Mouse moved to (636, 394)
Screenshot: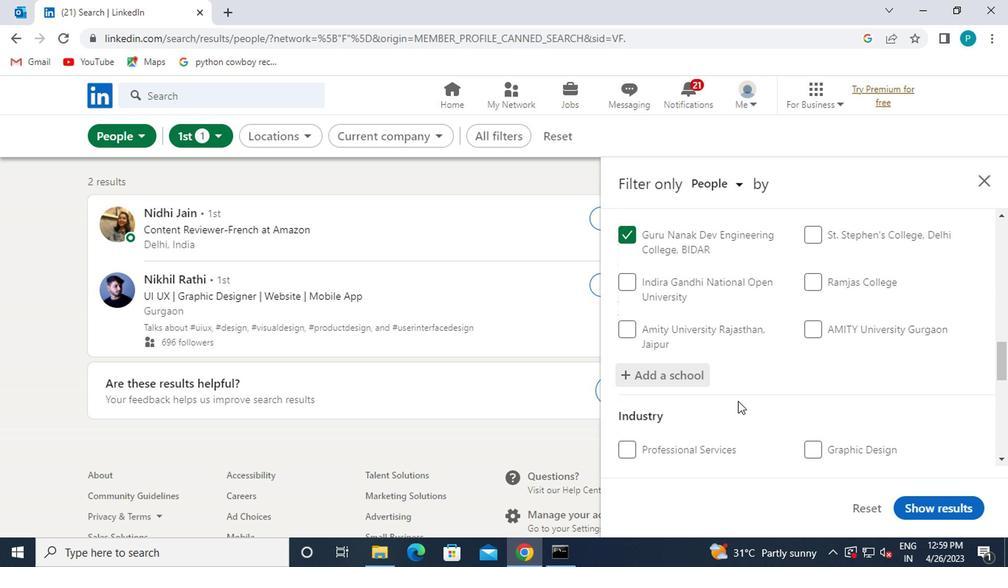 
Action: Mouse scrolled (636, 393) with delta (0, 0)
Screenshot: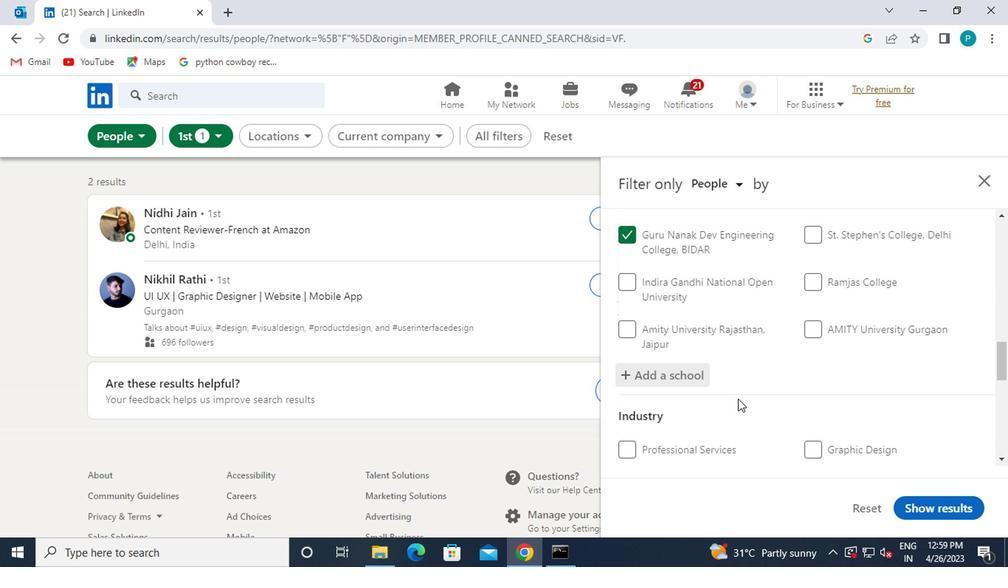 
Action: Mouse scrolled (636, 393) with delta (0, 0)
Screenshot: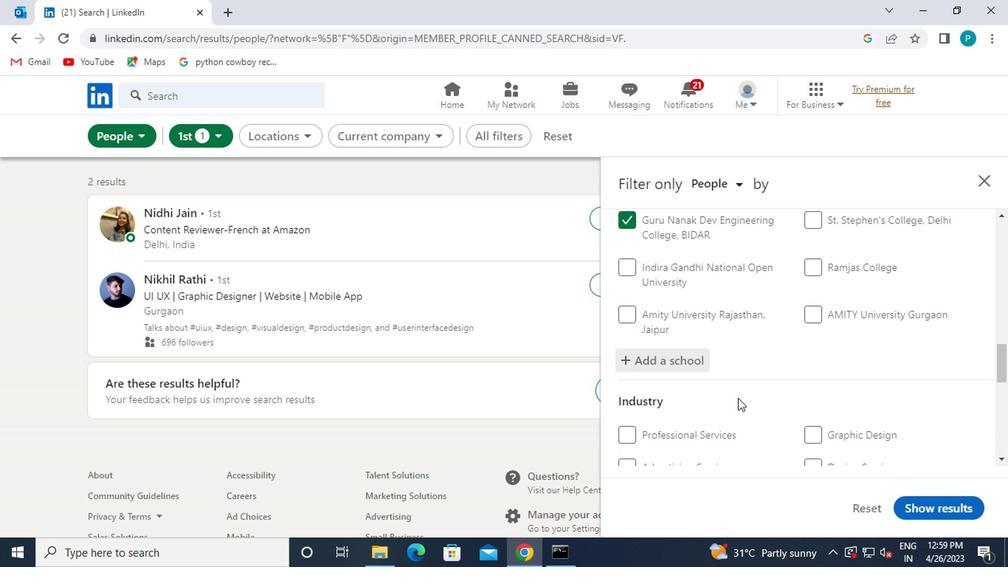 
Action: Mouse moved to (602, 371)
Screenshot: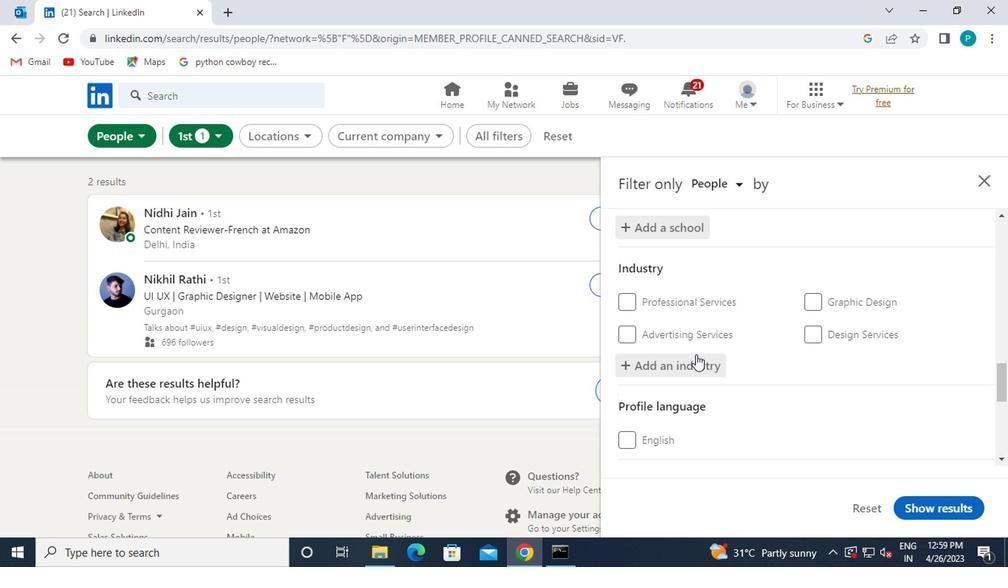 
Action: Mouse pressed left at (602, 371)
Screenshot: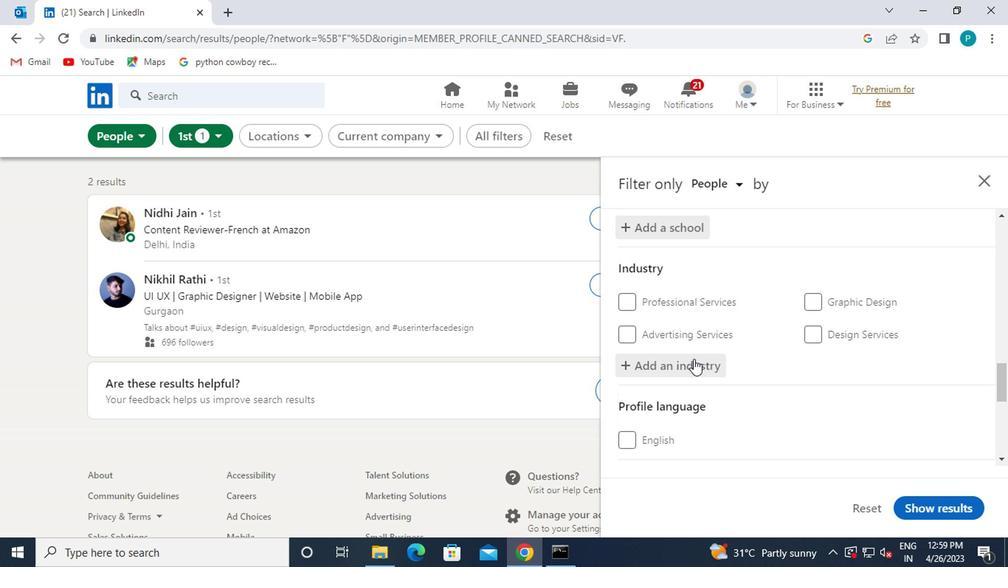 
Action: Mouse moved to (602, 371)
Screenshot: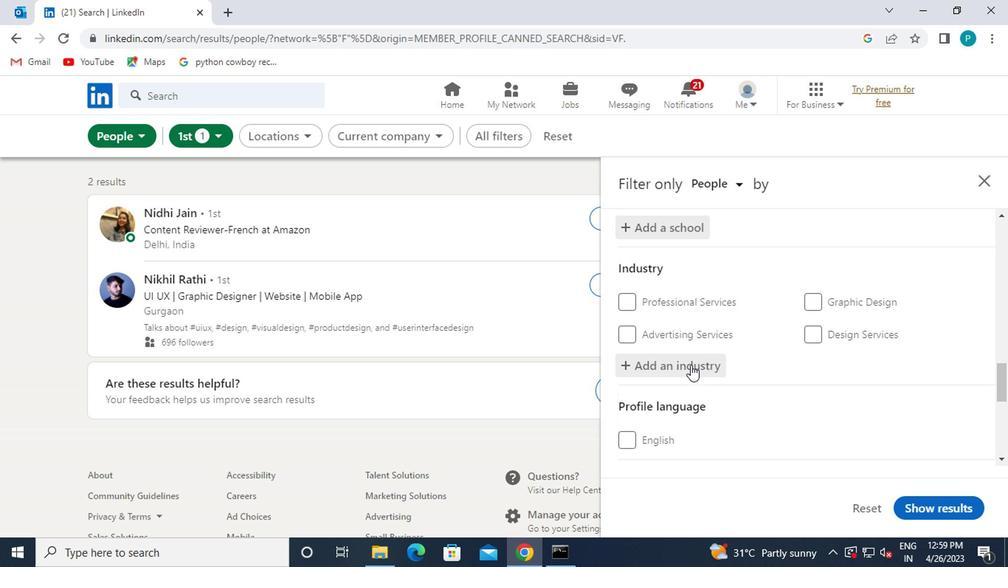 
Action: Key pressed GAMBL
Screenshot: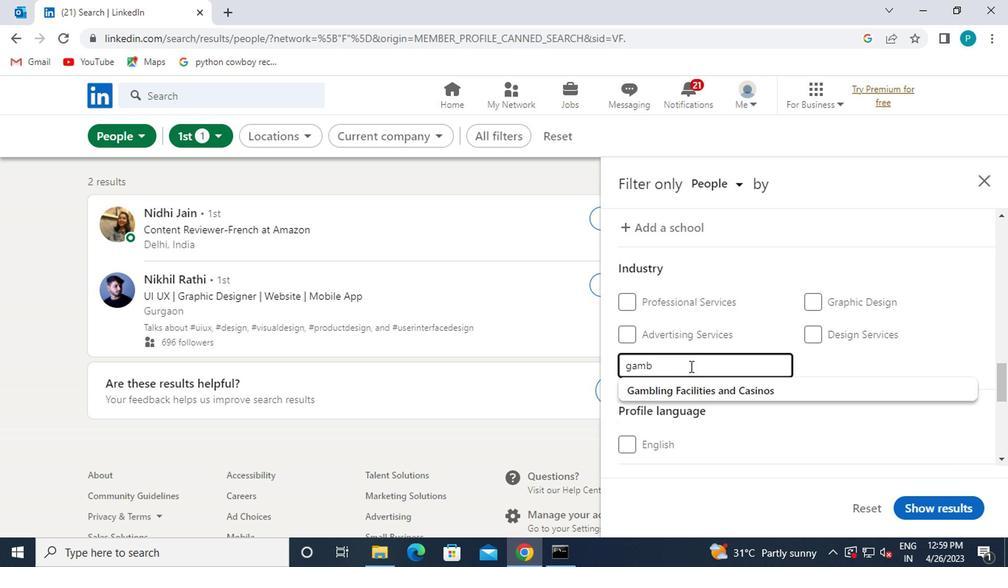 
Action: Mouse moved to (604, 386)
Screenshot: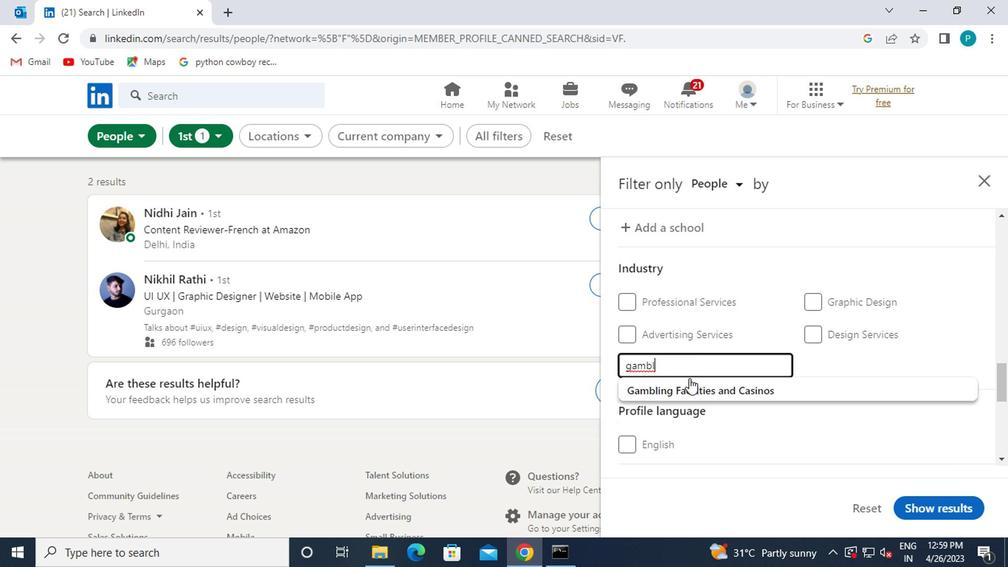 
Action: Mouse pressed left at (604, 386)
Screenshot: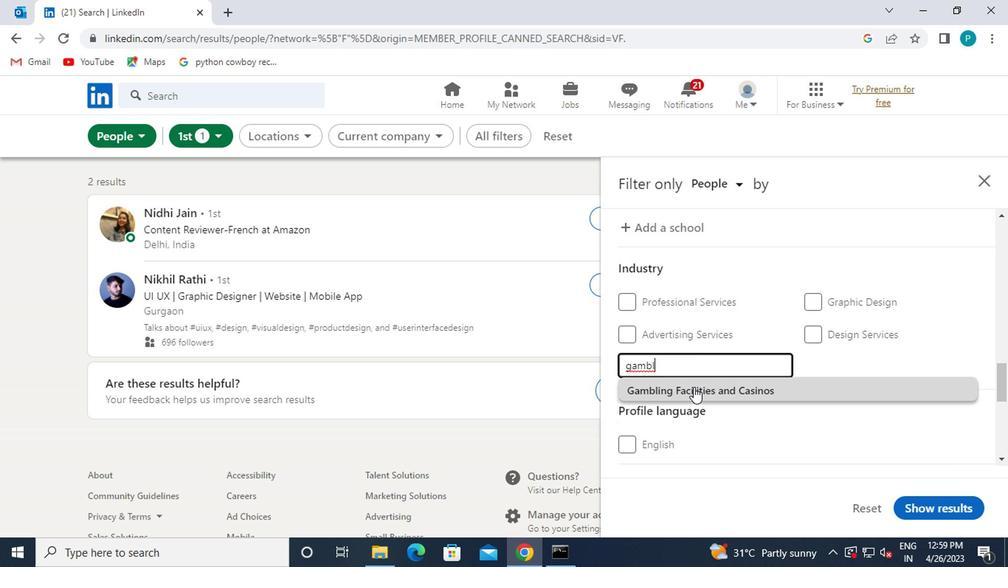 
Action: Mouse scrolled (604, 385) with delta (0, 0)
Screenshot: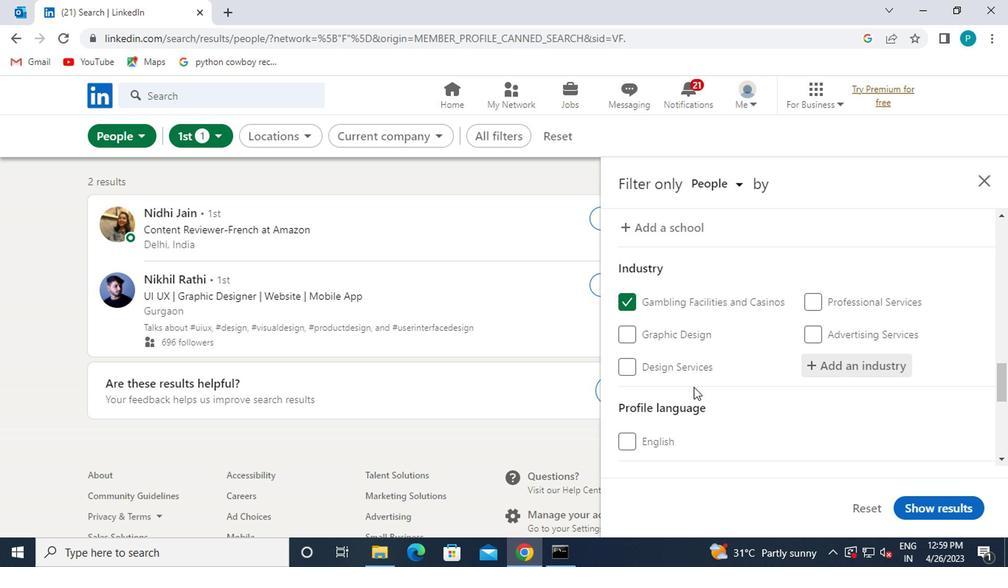 
Action: Mouse scrolled (604, 385) with delta (0, 0)
Screenshot: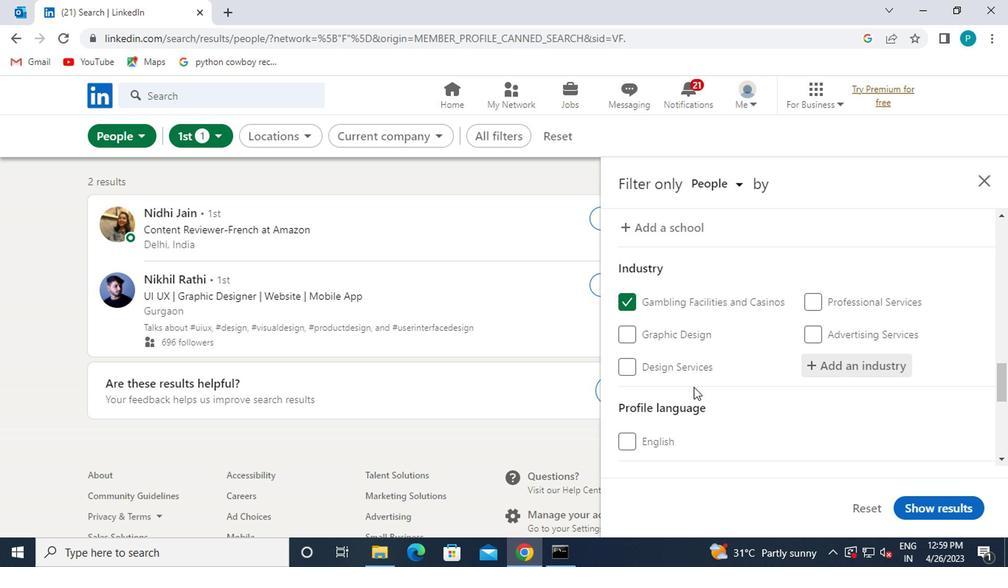 
Action: Mouse scrolled (604, 385) with delta (0, 0)
Screenshot: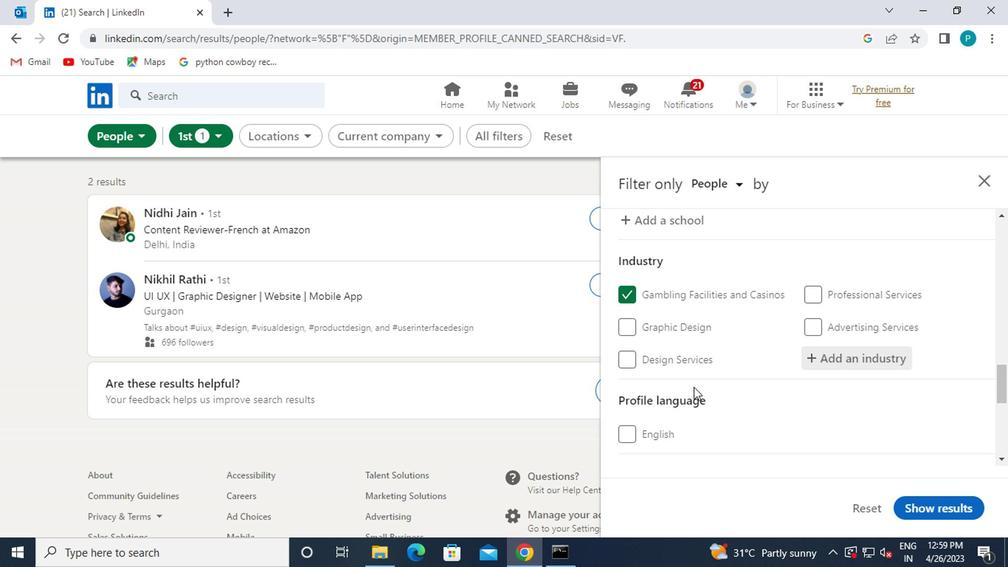 
Action: Mouse moved to (581, 379)
Screenshot: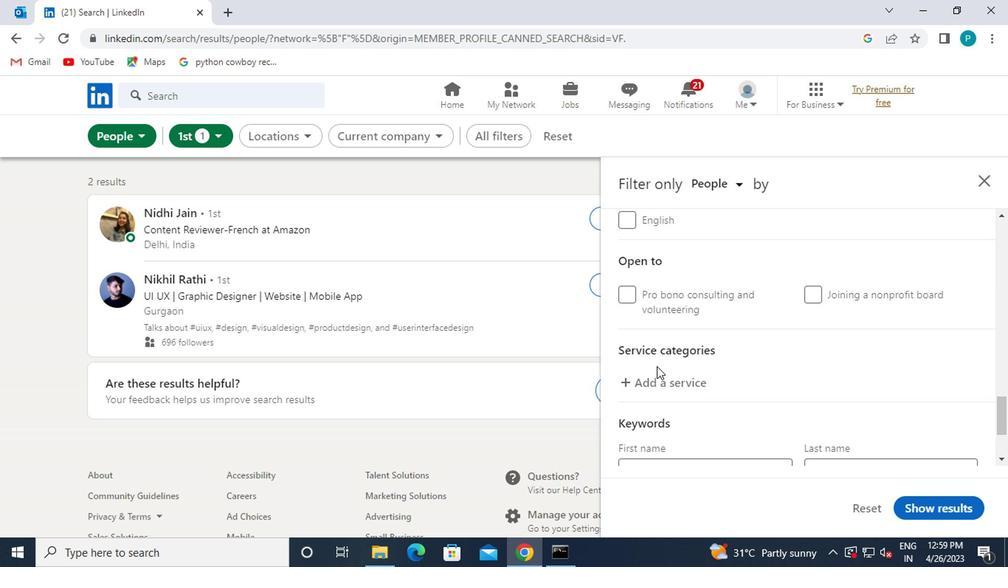 
Action: Mouse pressed left at (581, 379)
Screenshot: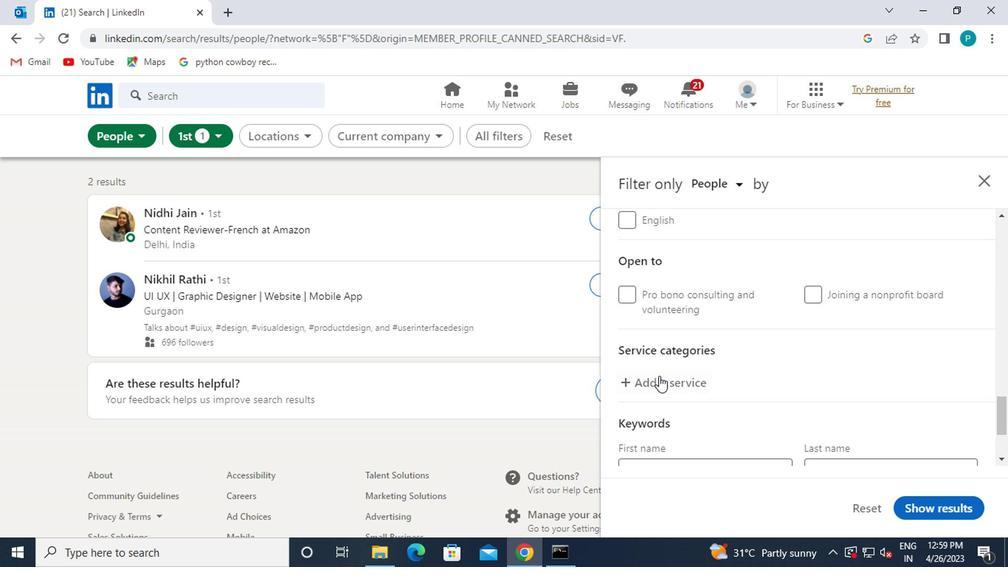 
Action: Mouse moved to (581, 380)
Screenshot: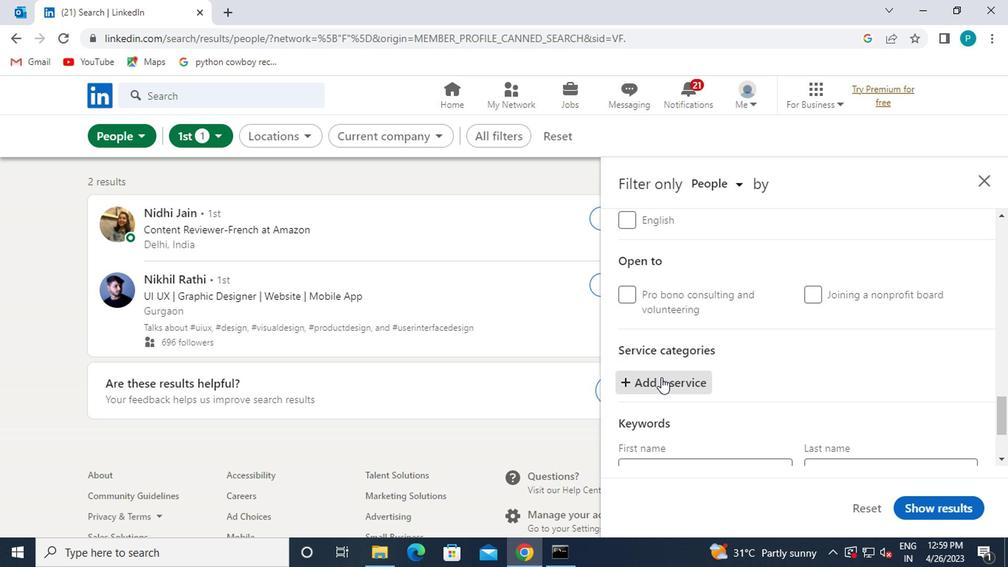 
Action: Key pressed COACHING
Screenshot: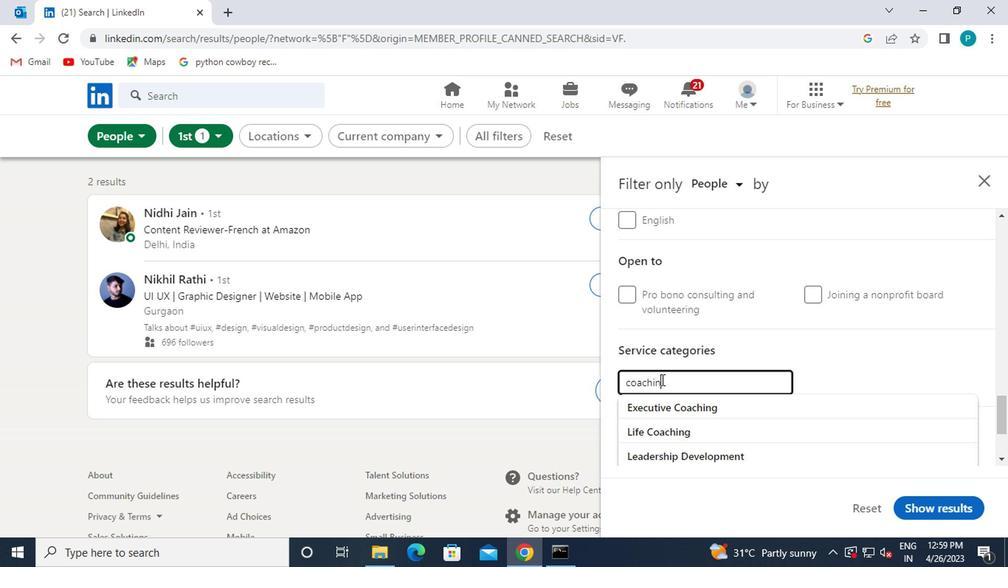 
Action: Mouse moved to (589, 396)
Screenshot: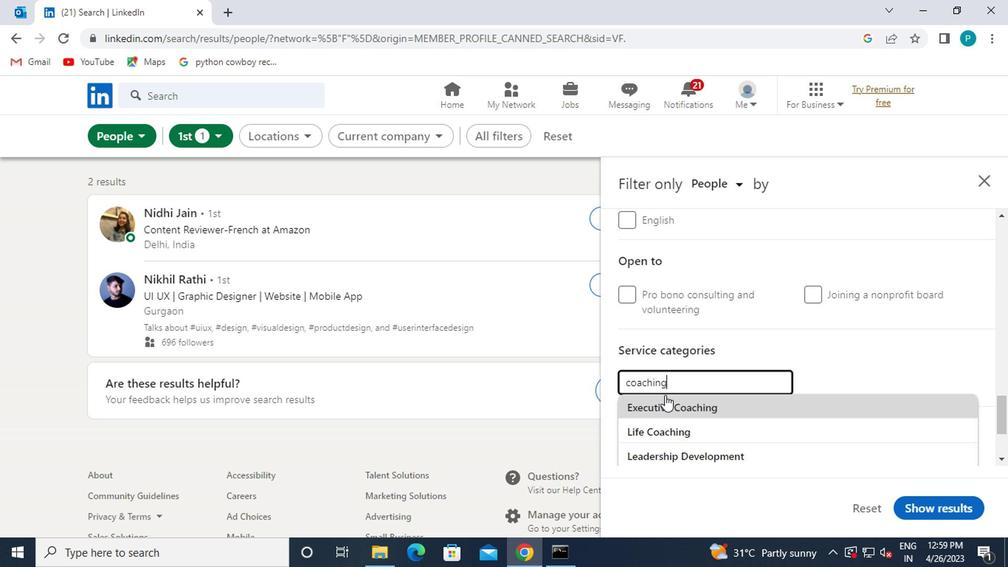 
Action: Mouse scrolled (589, 395) with delta (0, 0)
Screenshot: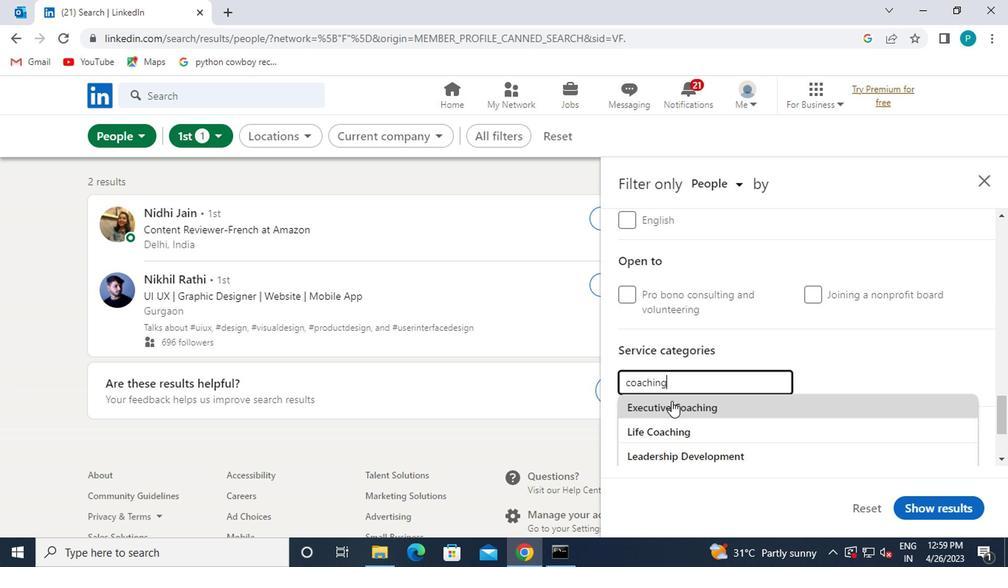 
Action: Mouse moved to (602, 362)
Screenshot: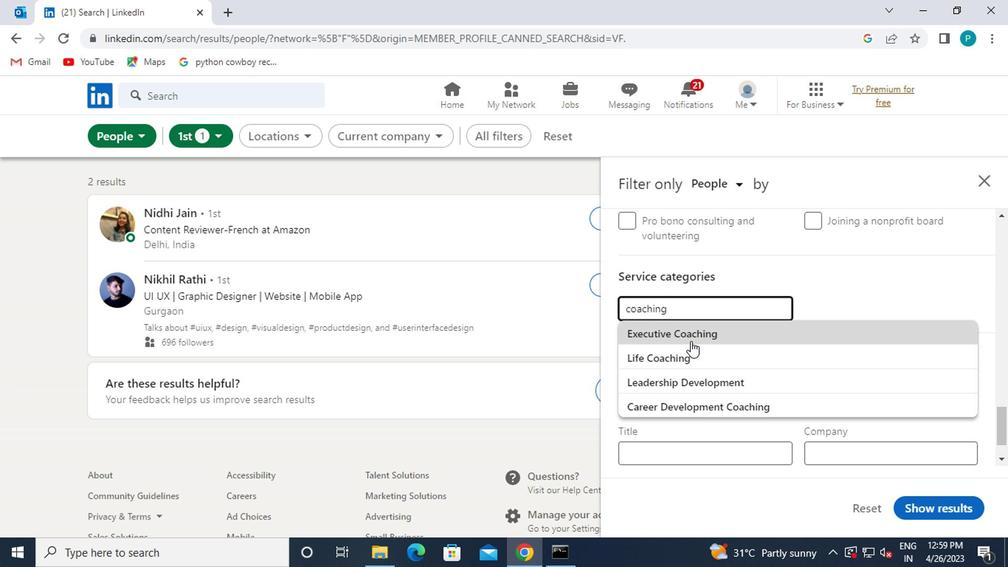 
Action: Mouse scrolled (602, 362) with delta (0, 0)
Screenshot: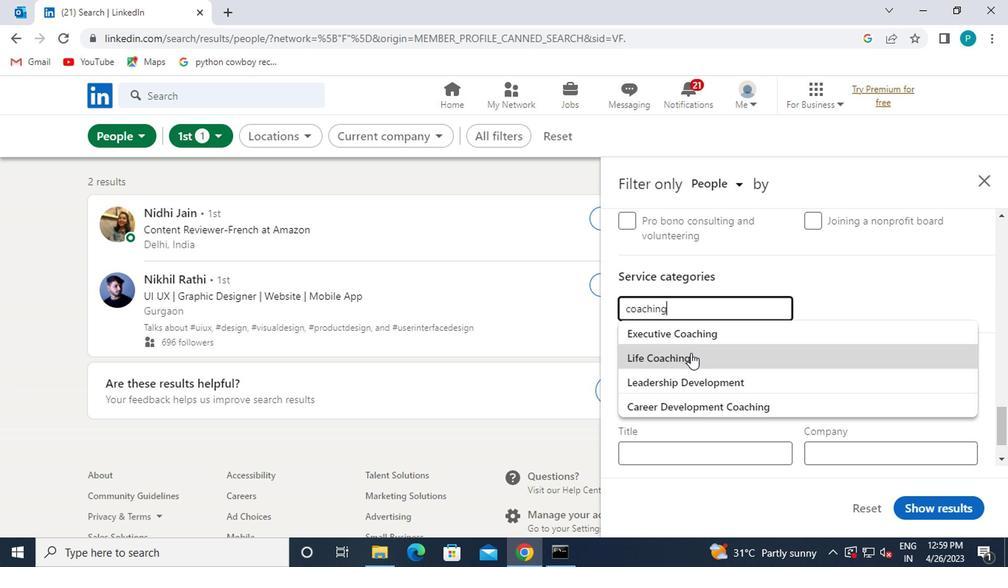 
Action: Mouse moved to (588, 370)
Screenshot: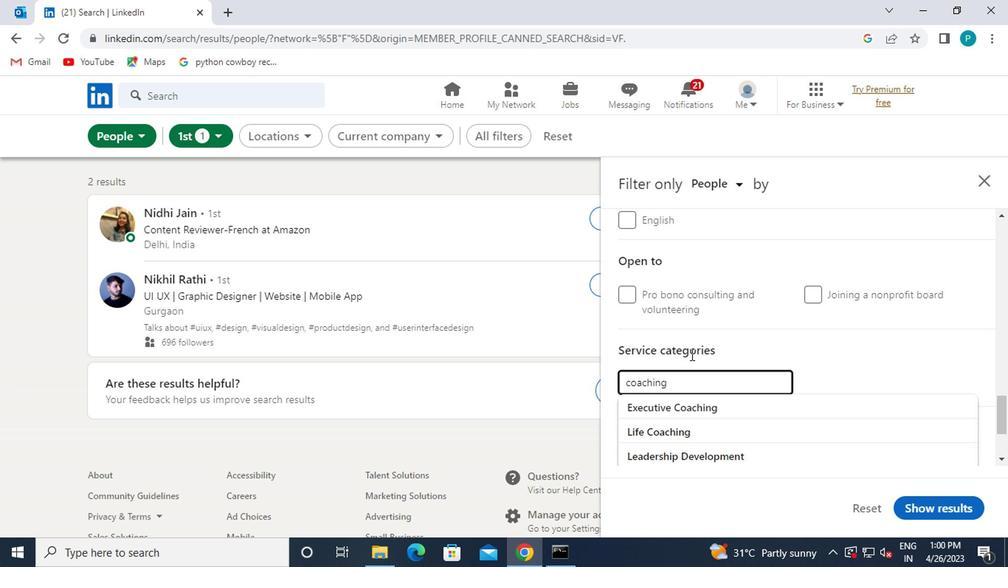 
Action: Key pressed <Key.space><Key.shift><Key.shift><Key.shift><Key.shift><Key.shift><Key.shift><Key.shift><Key.shift><Key.shift><Key.shift><Key.shift><Key.shift><Key.shift><Key.shift><Key.shift><Key.shift><Key.shift><Key.shift><Key.shift><Key.shift><Key.shift><Key.shift><Key.shift><Key.shift><Key.shift><Key.shift><Key.shift><Key.shift><Key.shift><Key.shift><Key.shift><Key.shift><Key.shift><Key.shift><Key.shift><Key.shift><Key.shift><Key.shift><Key.shift><Key.shift>&
Screenshot: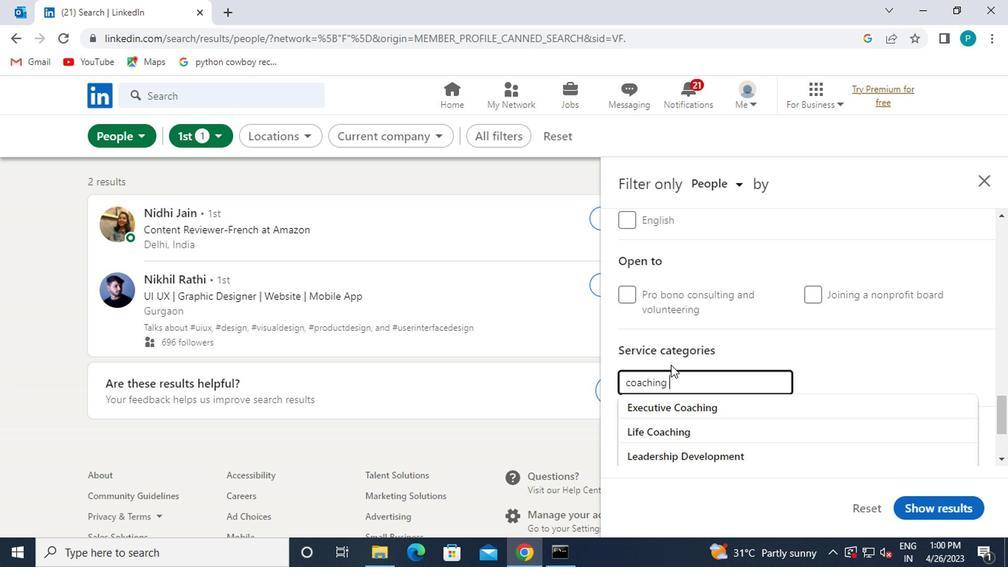
Action: Mouse moved to (588, 370)
Screenshot: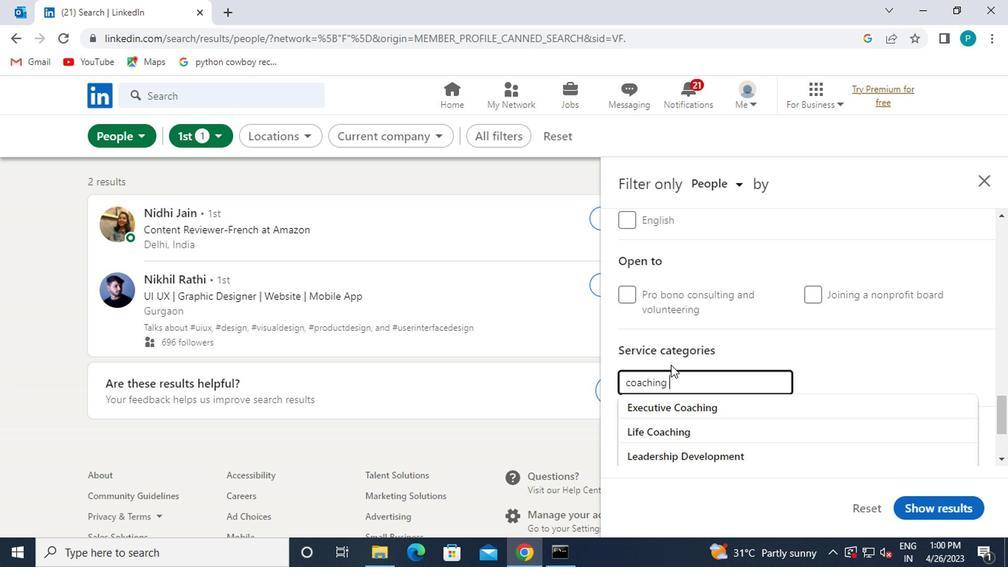 
Action: Key pressed <Key.space>M
Screenshot: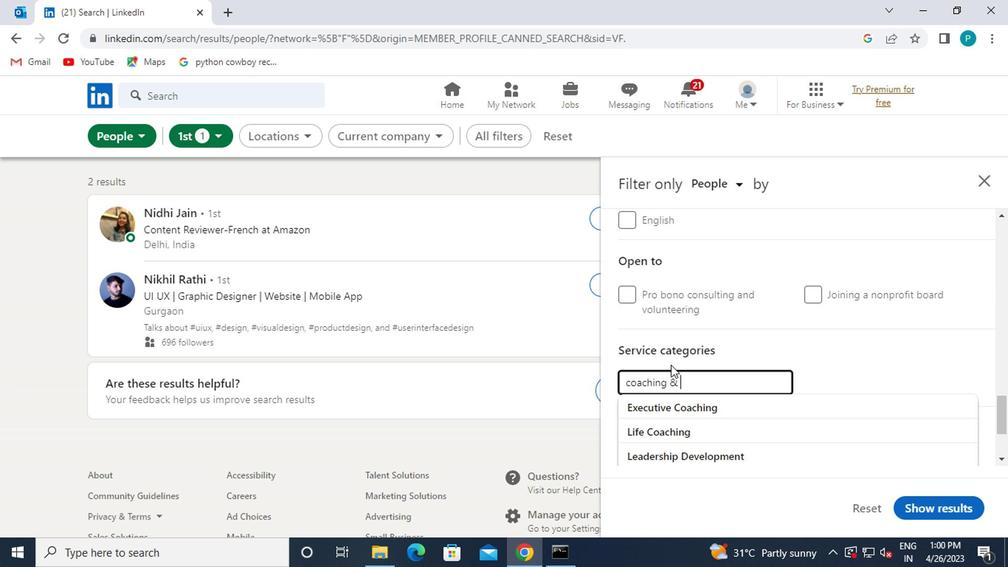 
Action: Mouse moved to (588, 369)
Screenshot: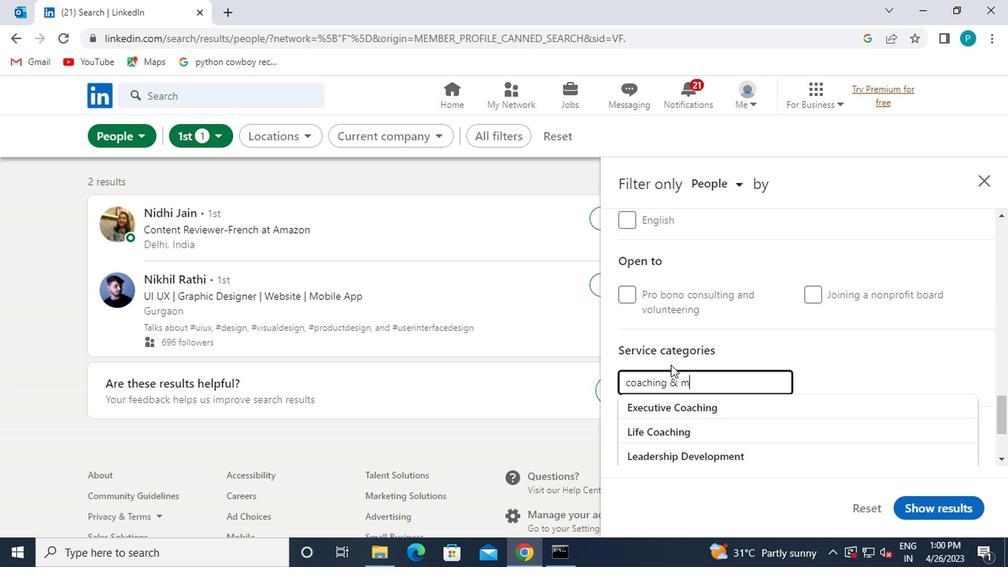 
Action: Key pressed E
Screenshot: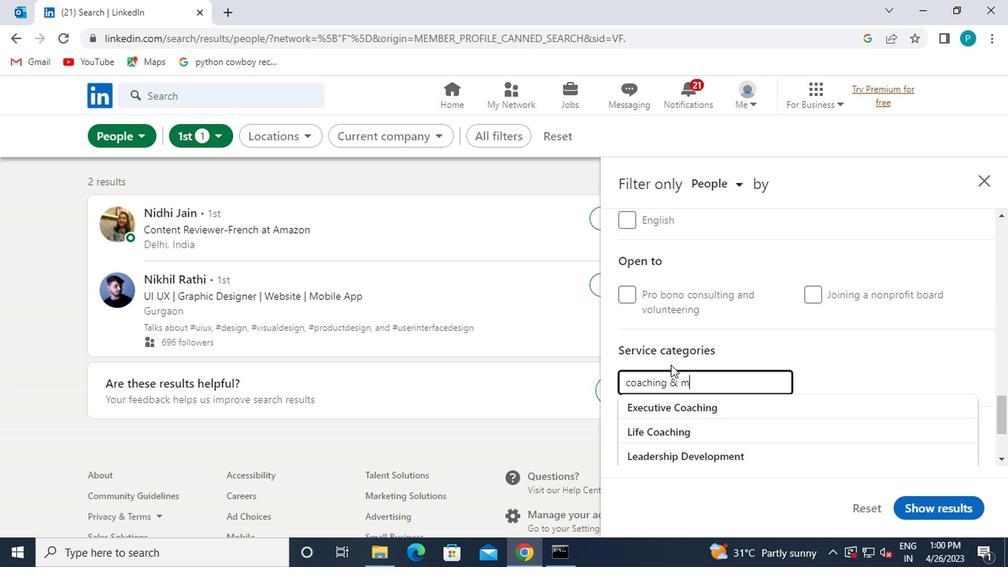 
Action: Mouse moved to (580, 361)
Screenshot: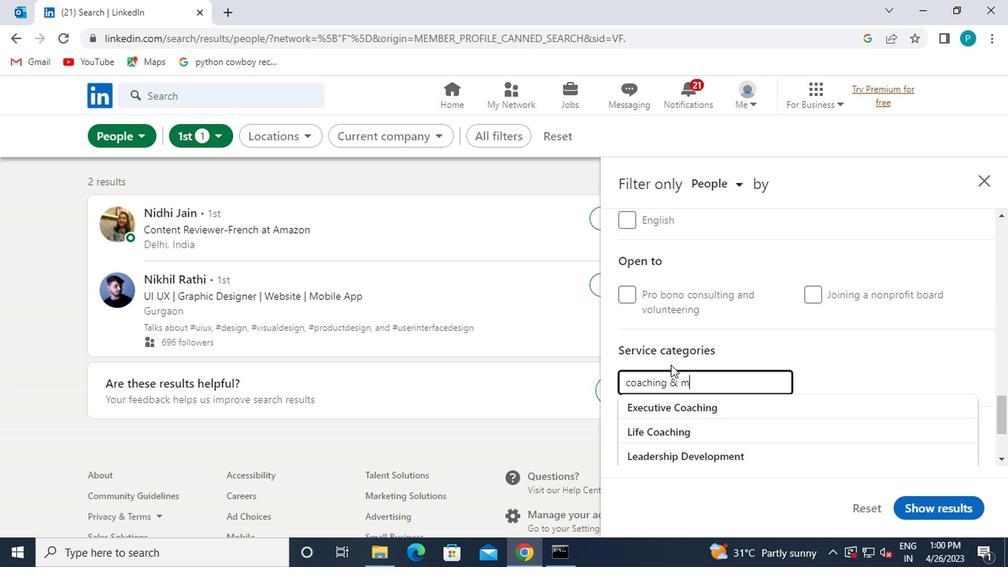 
Action: Key pressed NTORING
Screenshot: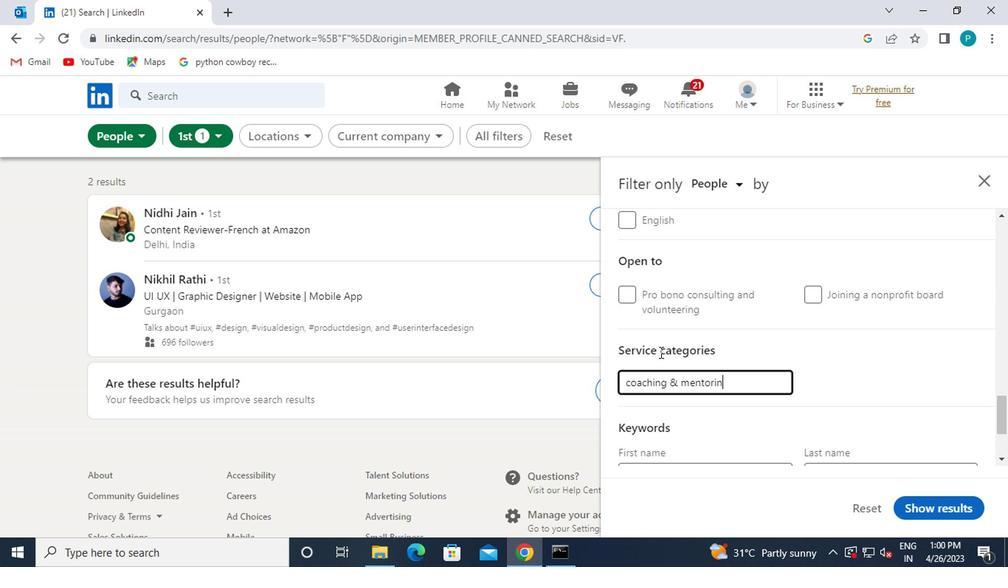 
Action: Mouse moved to (547, 358)
Screenshot: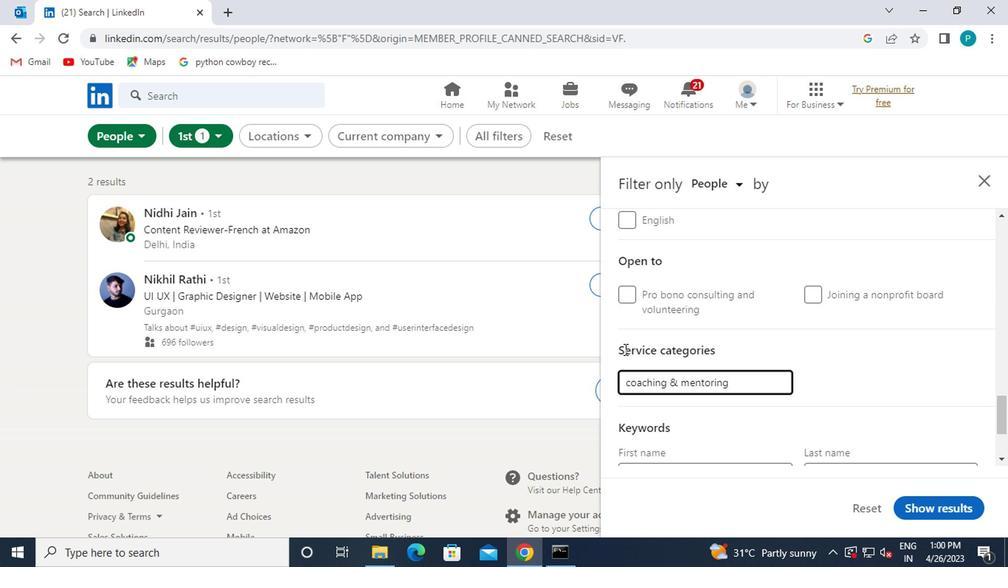 
Action: Mouse scrolled (547, 358) with delta (0, 0)
Screenshot: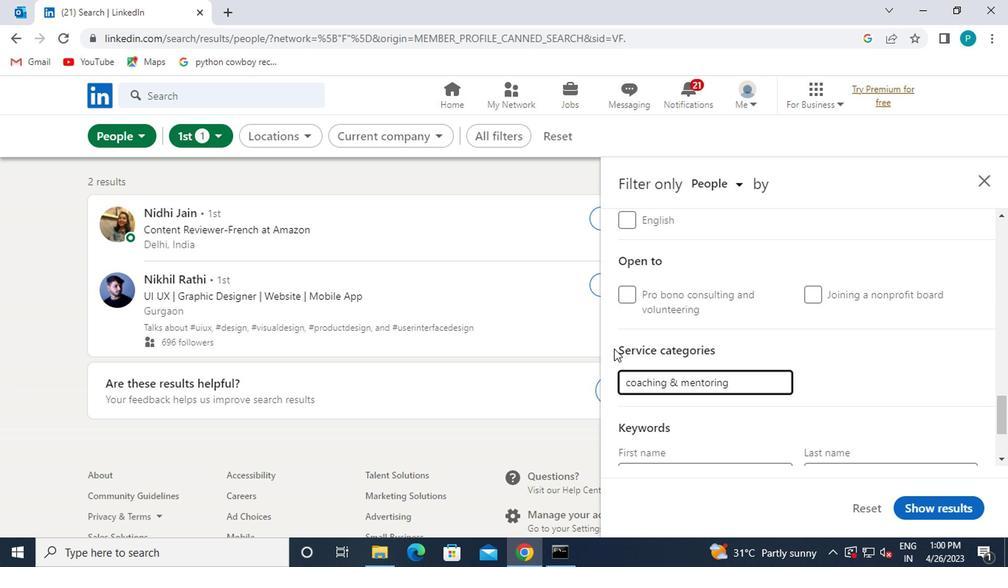 
Action: Mouse moved to (547, 358)
Screenshot: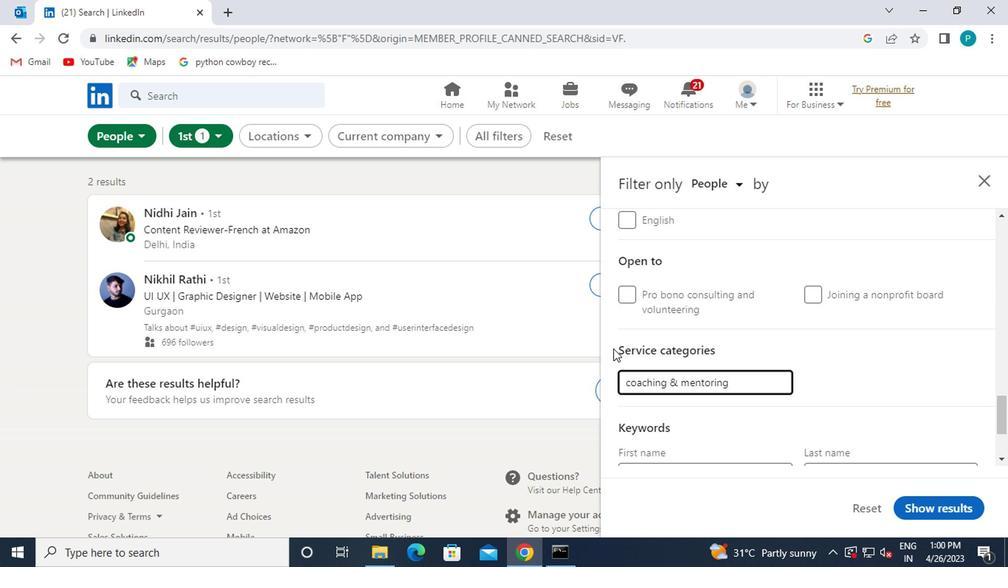 
Action: Mouse scrolled (547, 358) with delta (0, 0)
Screenshot: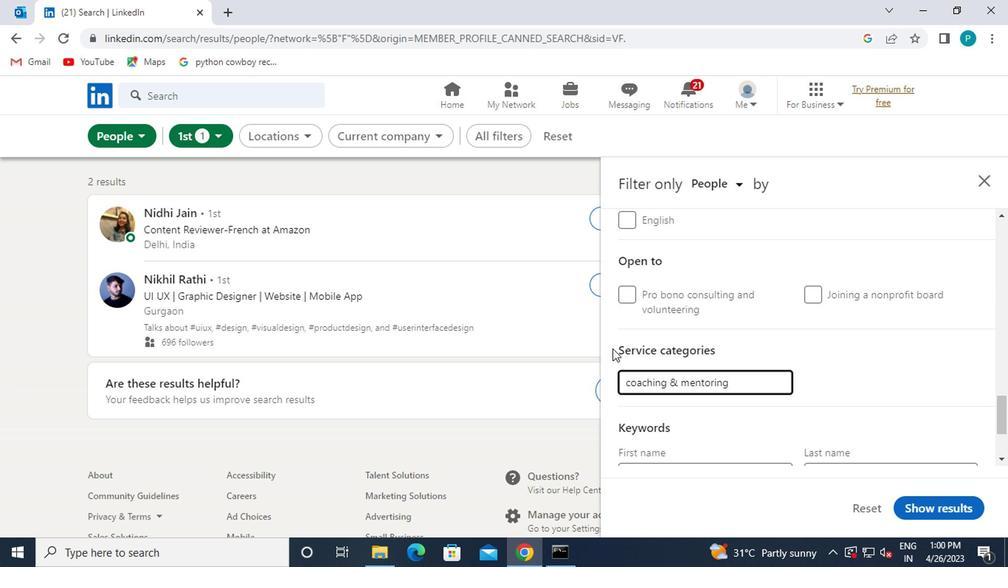 
Action: Mouse moved to (590, 393)
Screenshot: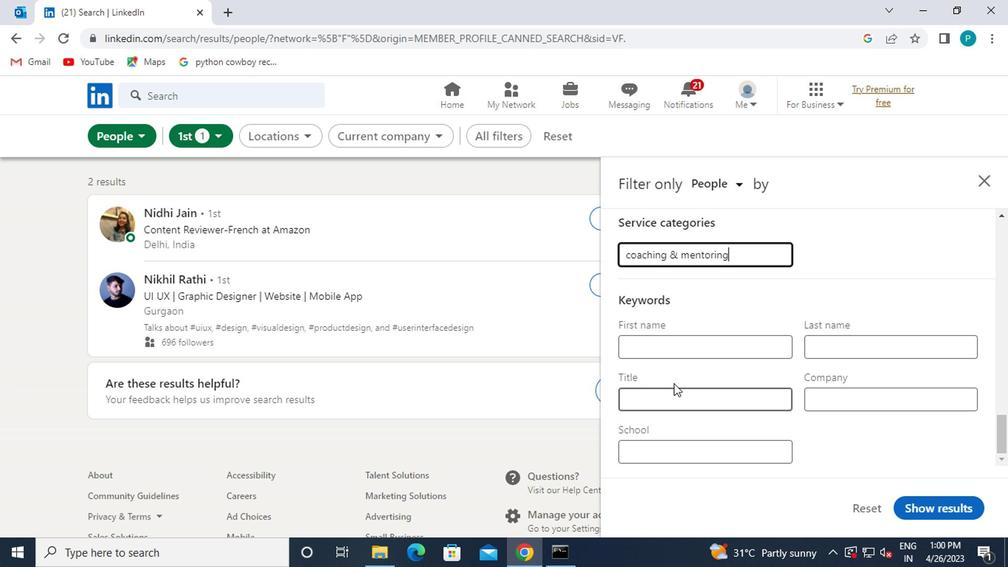 
Action: Mouse pressed left at (590, 393)
Screenshot: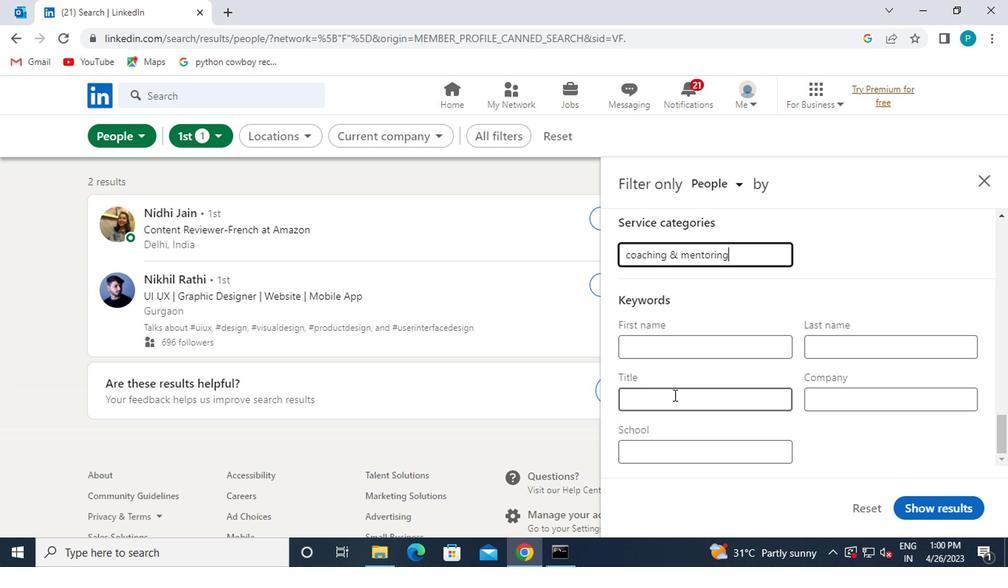 
Action: Mouse moved to (503, 278)
Screenshot: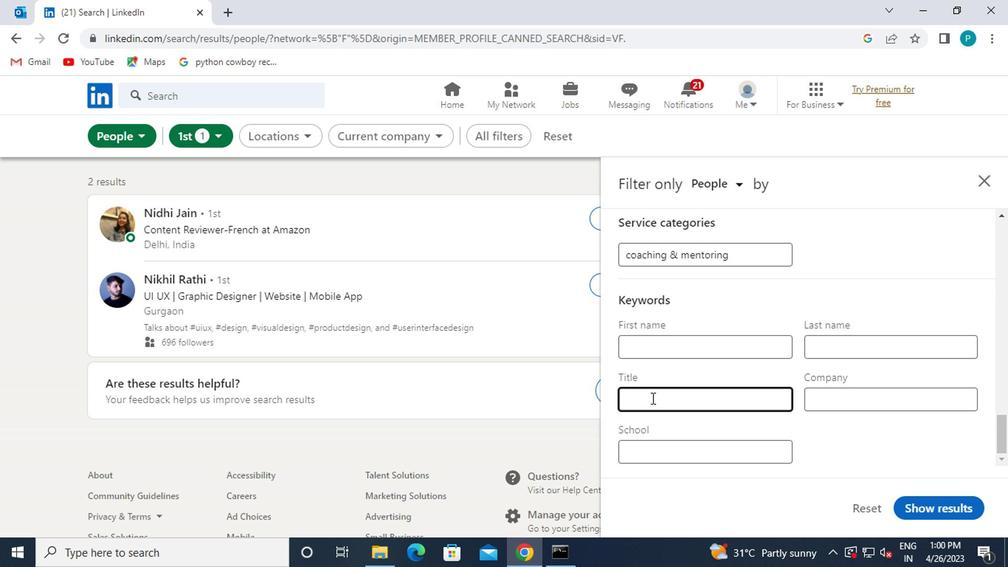 
Action: Key pressed <Key.caps_lock>
Screenshot: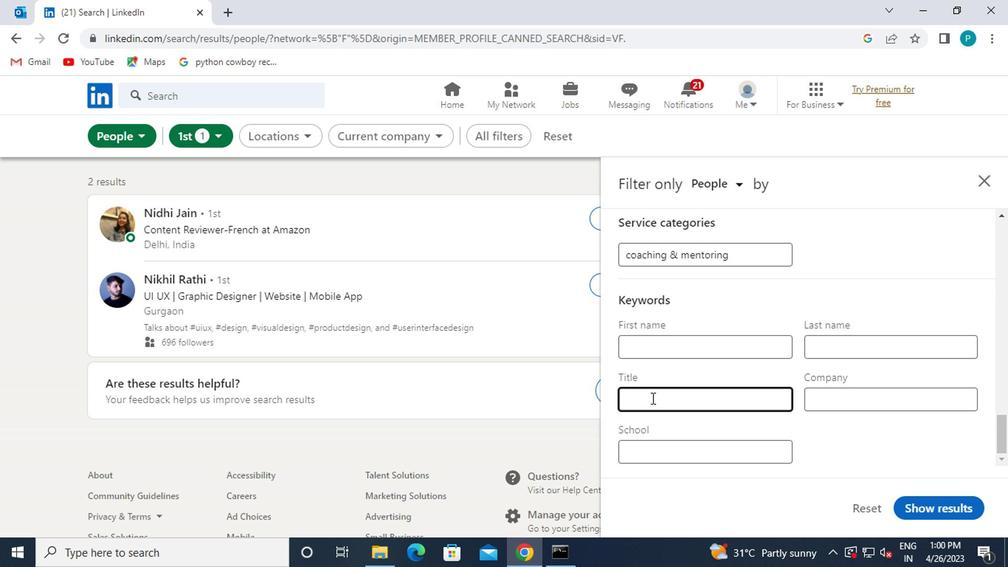 
Action: Mouse moved to (501, 275)
Screenshot: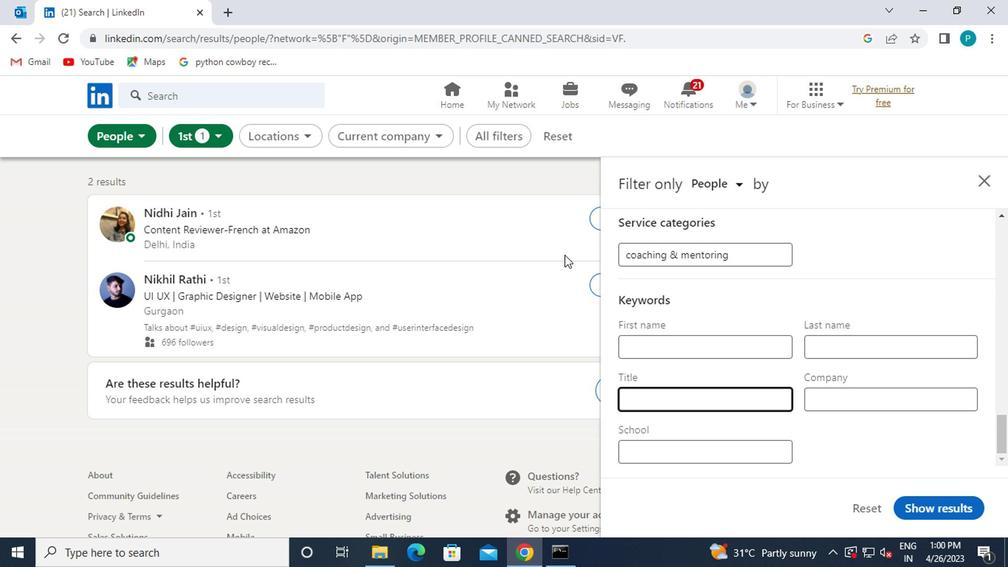 
Action: Key pressed T<Key.caps_lock>EAAM<Key.space><Key.caps_lock><Key.backspace><Key.backspace><Key.backspace>M<Key.space><Key.caps_lock>L<Key.caps_lock>EA<Key.backspace><Key.backspace><Key.backspace>L<Key.caps_lock>EADER
Screenshot: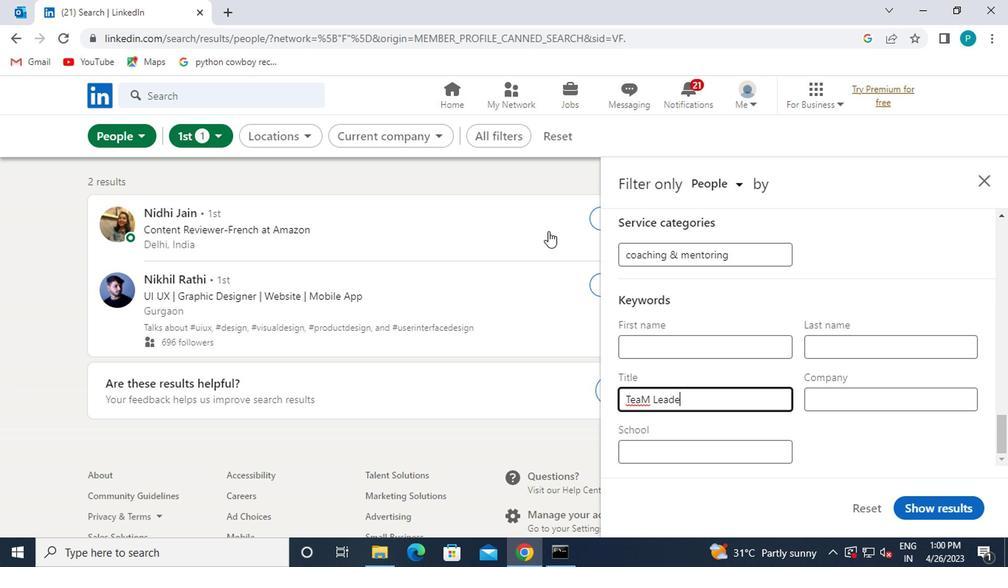 
Action: Mouse moved to (765, 472)
Screenshot: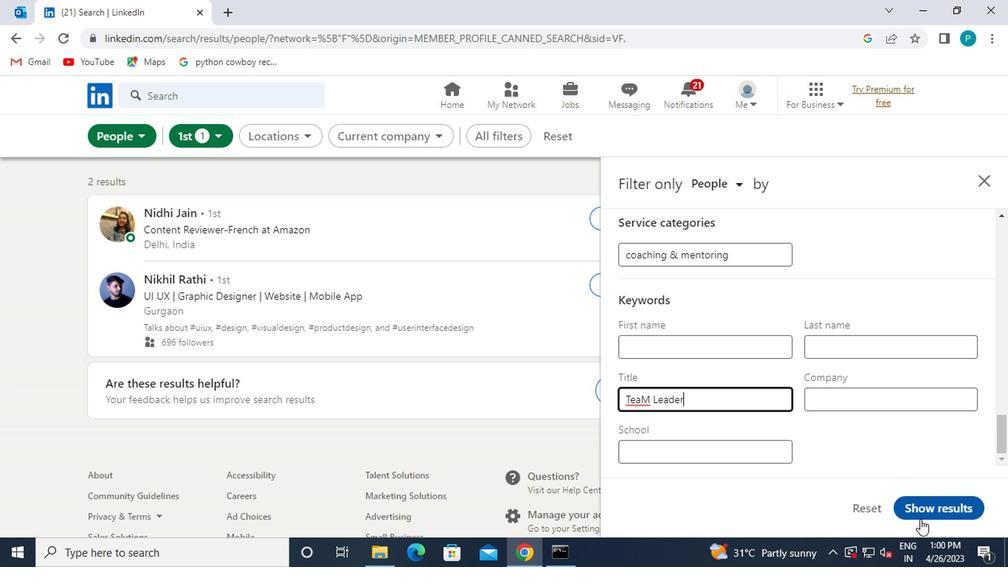 
Action: Mouse pressed left at (765, 472)
Screenshot: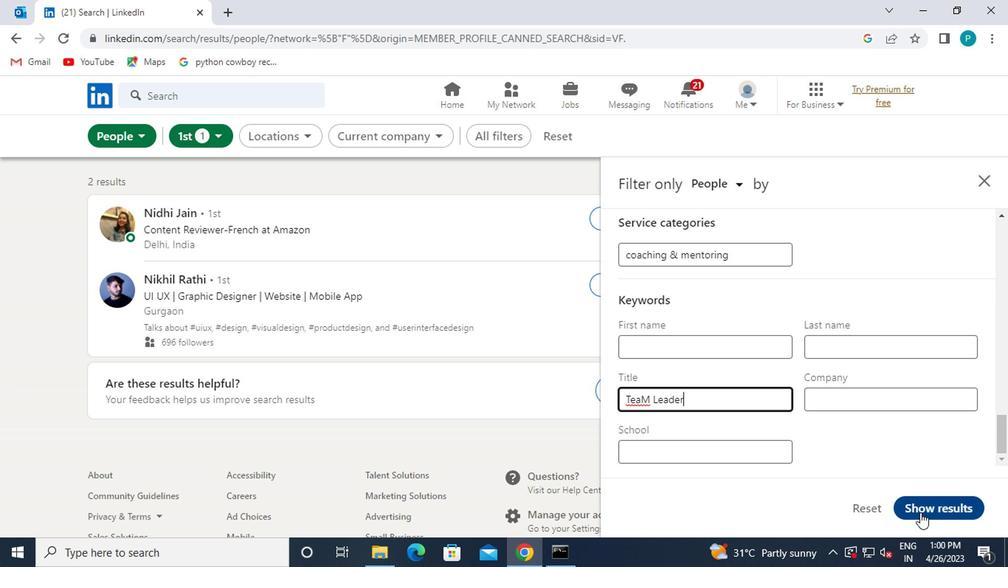 
Action: Mouse moved to (765, 472)
Screenshot: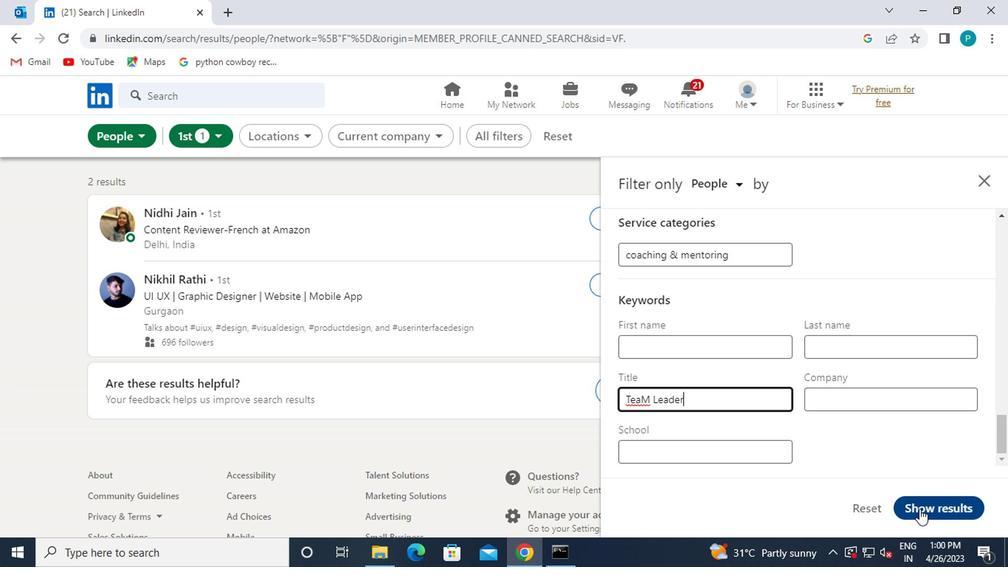 
